 Task: Find connections with filter location Chhaprauli with filter topic #personaltraining with filter profile language French with filter current company Talentiser with filter school Jamia Millia Islamia University with filter industry Business Intelligence Platforms with filter service category Event Photography with filter keywords title Valet
Action: Mouse moved to (530, 53)
Screenshot: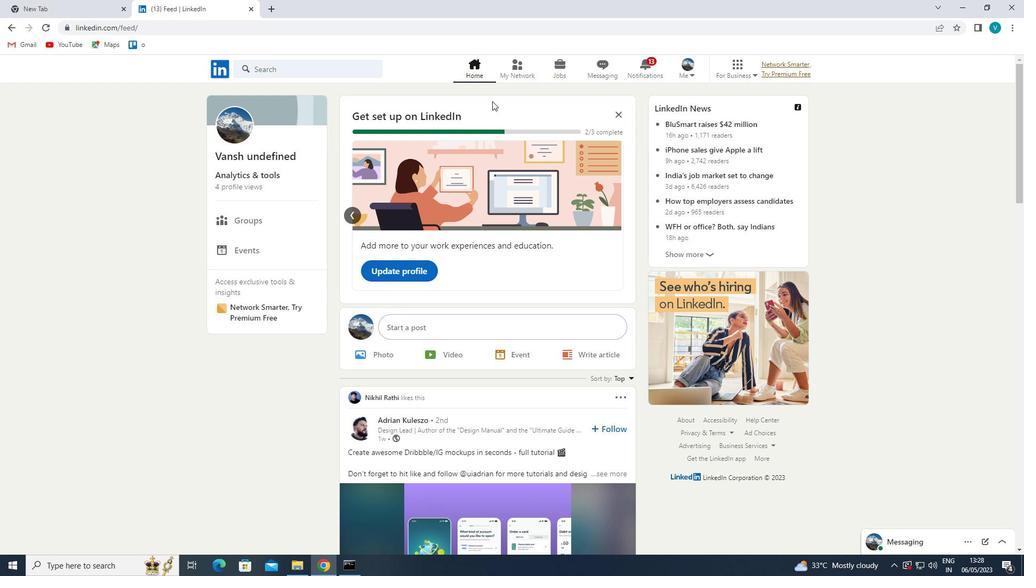 
Action: Mouse pressed left at (530, 53)
Screenshot: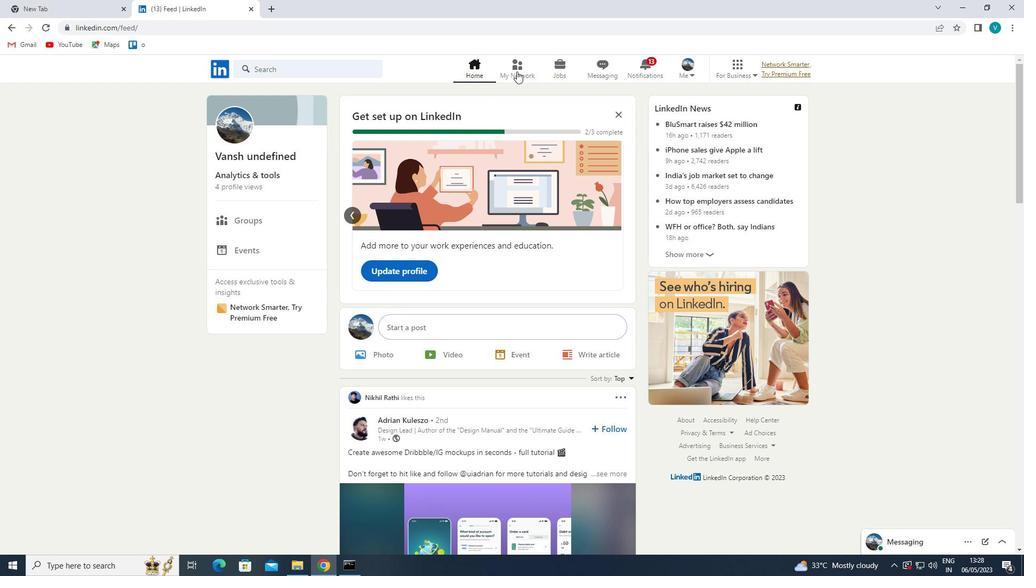 
Action: Mouse moved to (525, 75)
Screenshot: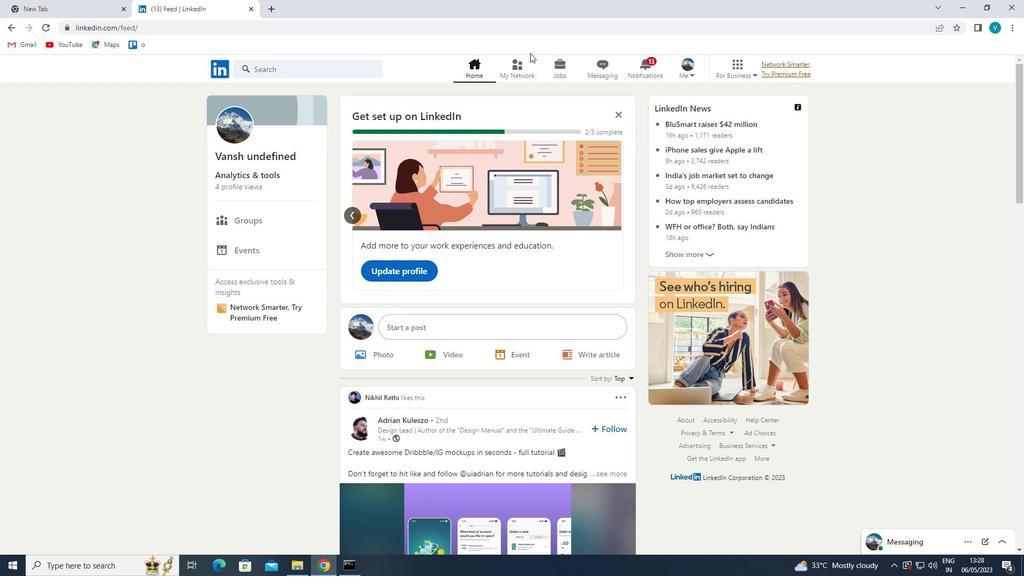 
Action: Mouse pressed left at (525, 75)
Screenshot: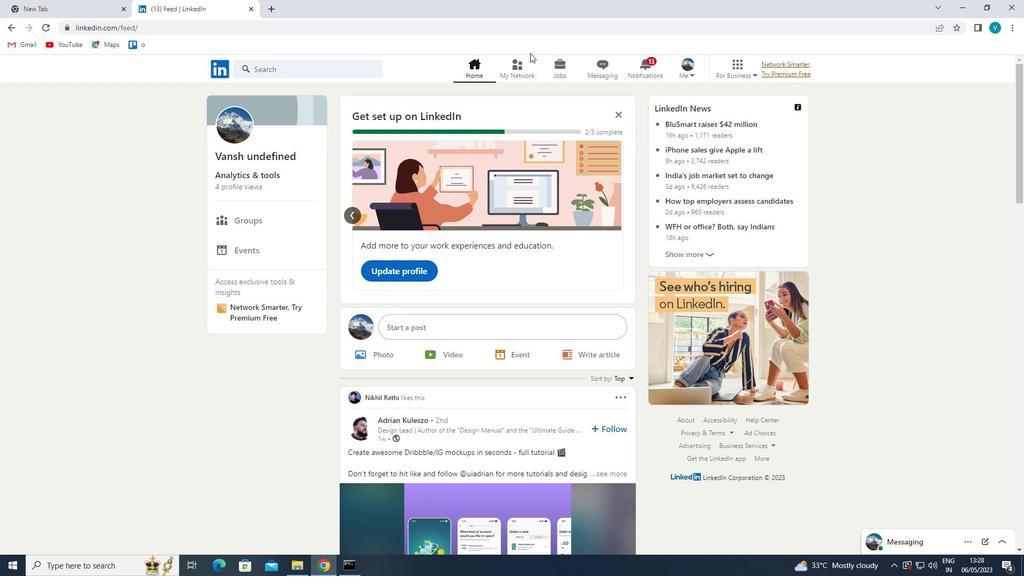 
Action: Mouse moved to (325, 124)
Screenshot: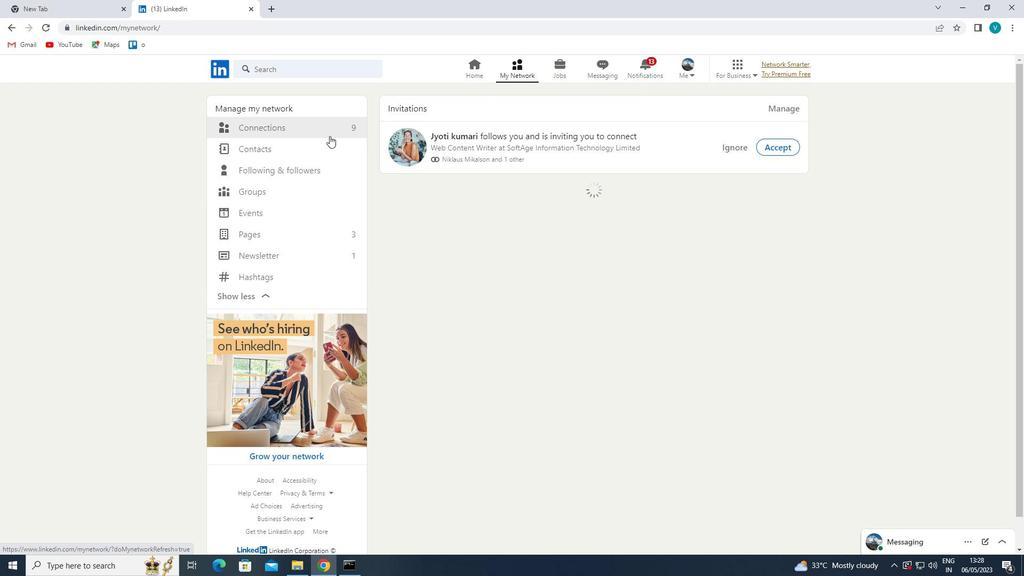 
Action: Mouse pressed left at (325, 124)
Screenshot: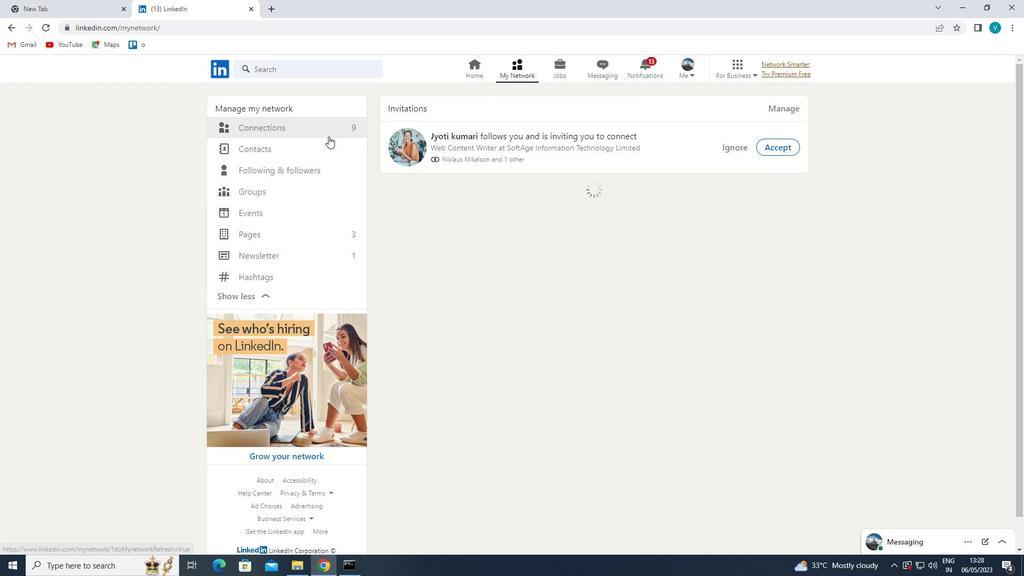 
Action: Mouse moved to (605, 126)
Screenshot: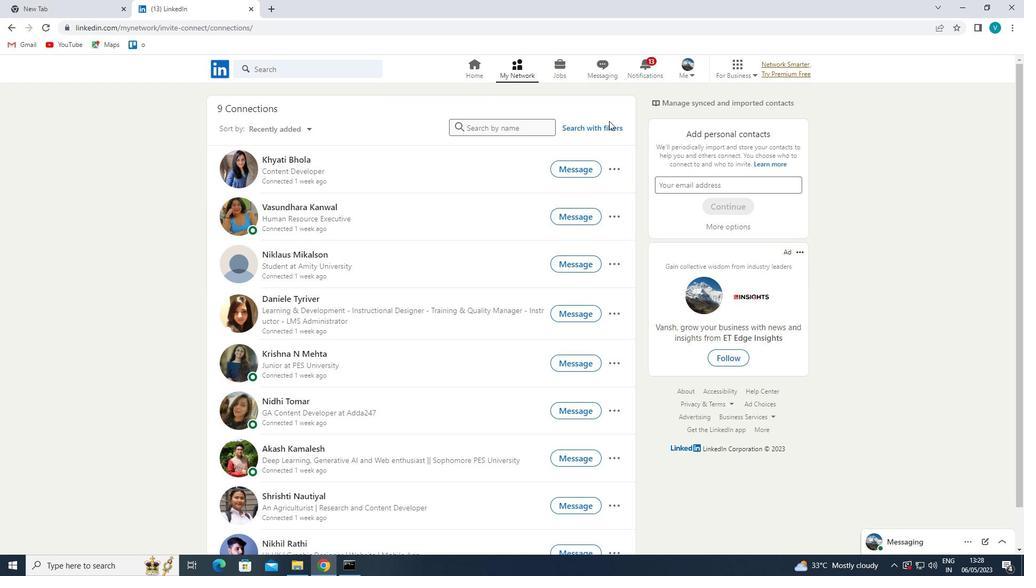 
Action: Mouse pressed left at (605, 126)
Screenshot: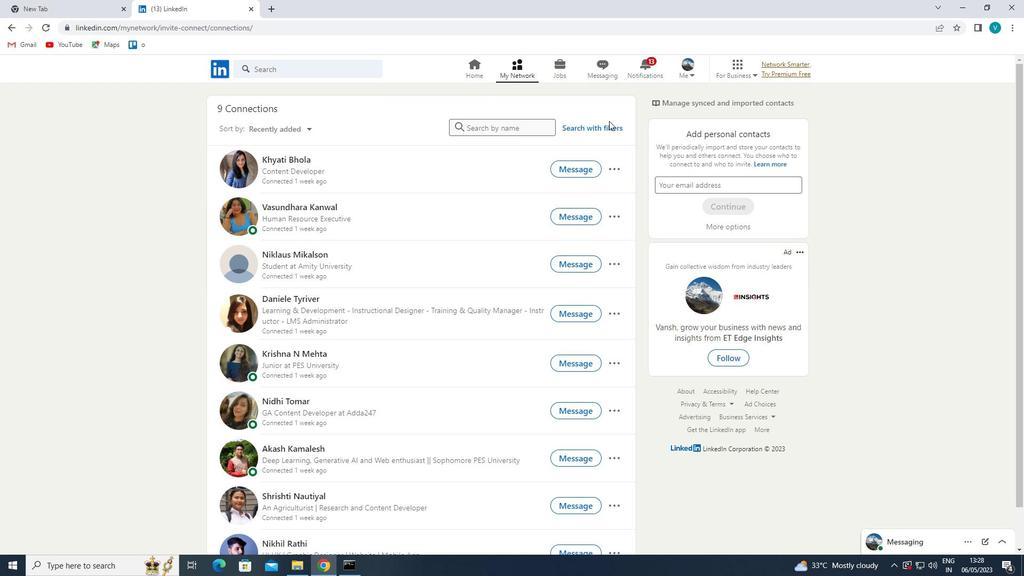 
Action: Mouse moved to (520, 100)
Screenshot: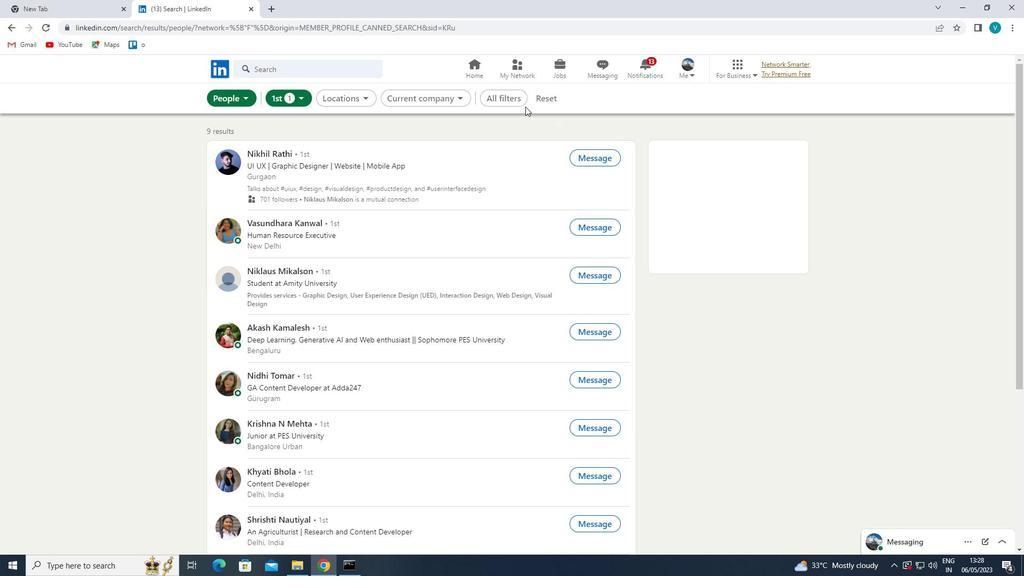 
Action: Mouse pressed left at (520, 100)
Screenshot: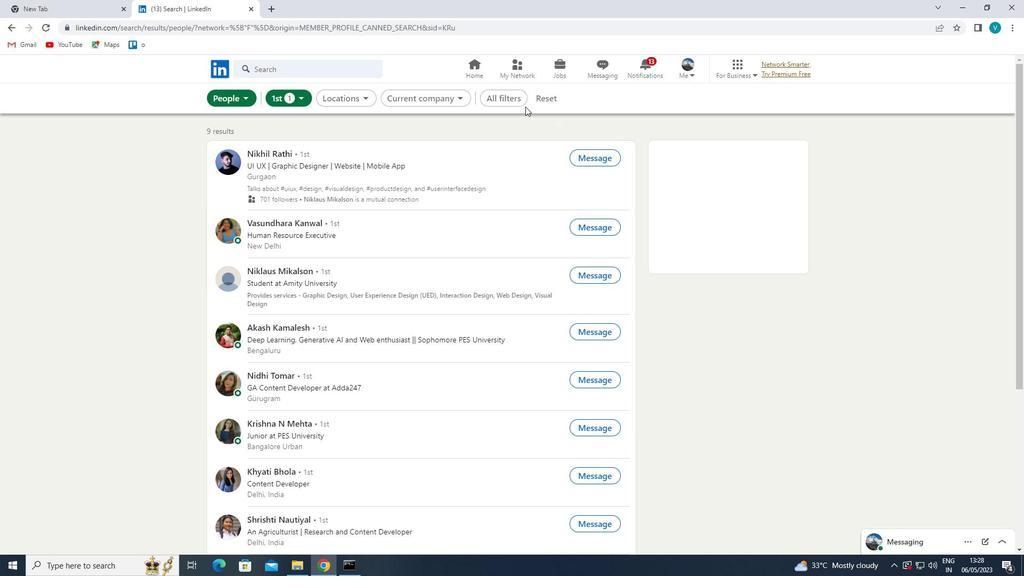 
Action: Mouse moved to (863, 248)
Screenshot: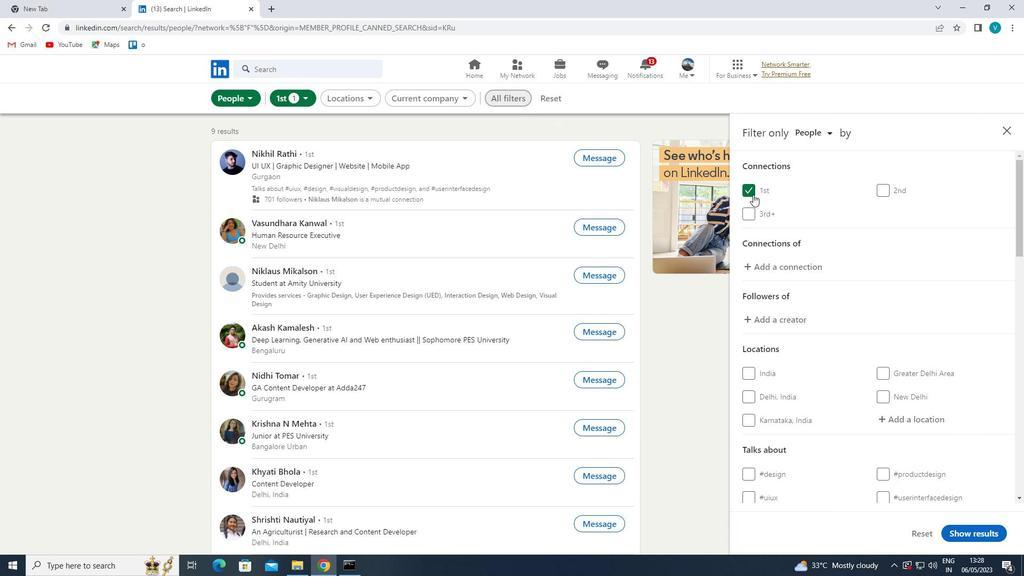 
Action: Mouse scrolled (863, 247) with delta (0, 0)
Screenshot: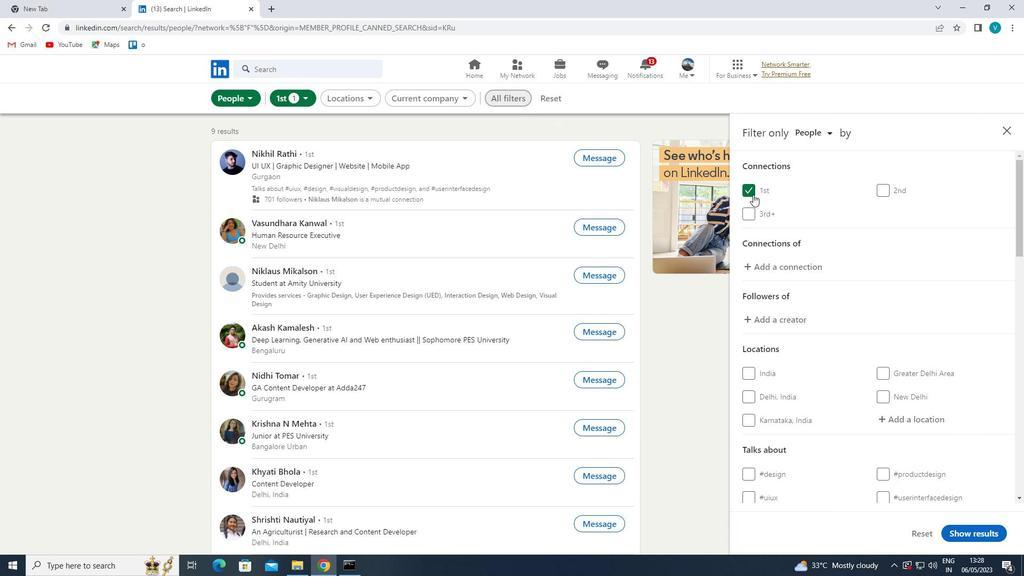 
Action: Mouse moved to (868, 251)
Screenshot: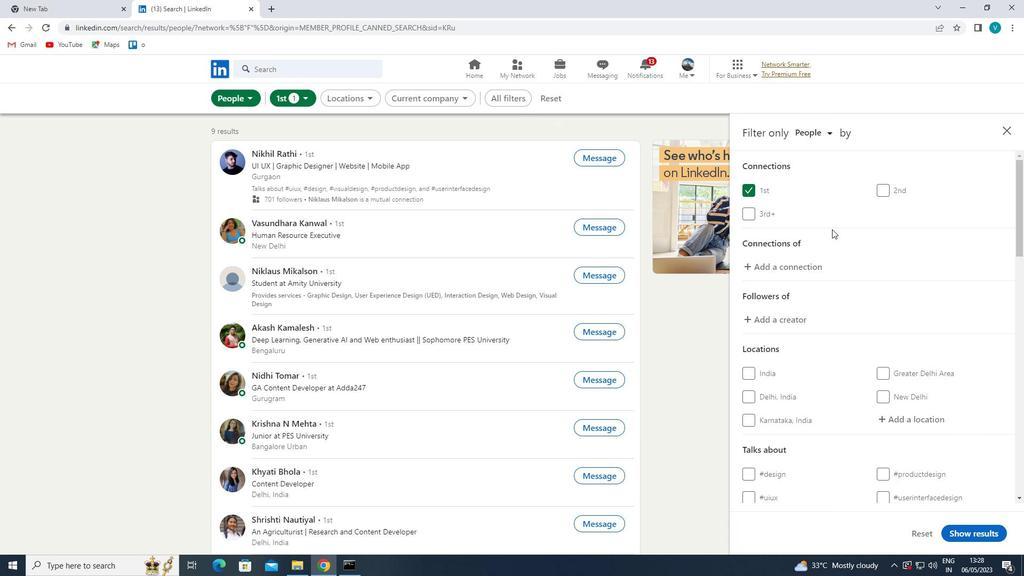 
Action: Mouse scrolled (868, 250) with delta (0, 0)
Screenshot: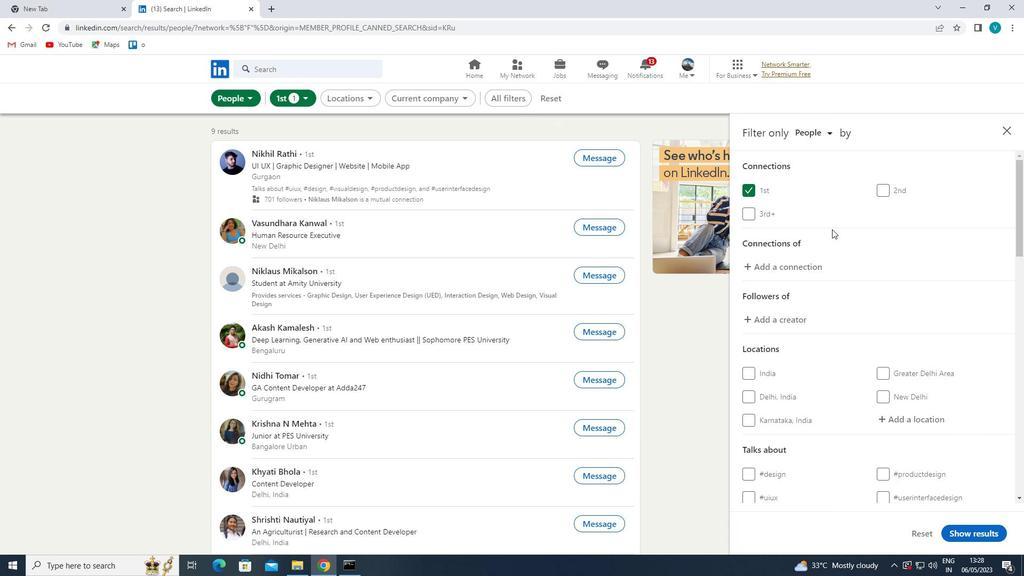
Action: Mouse moved to (901, 306)
Screenshot: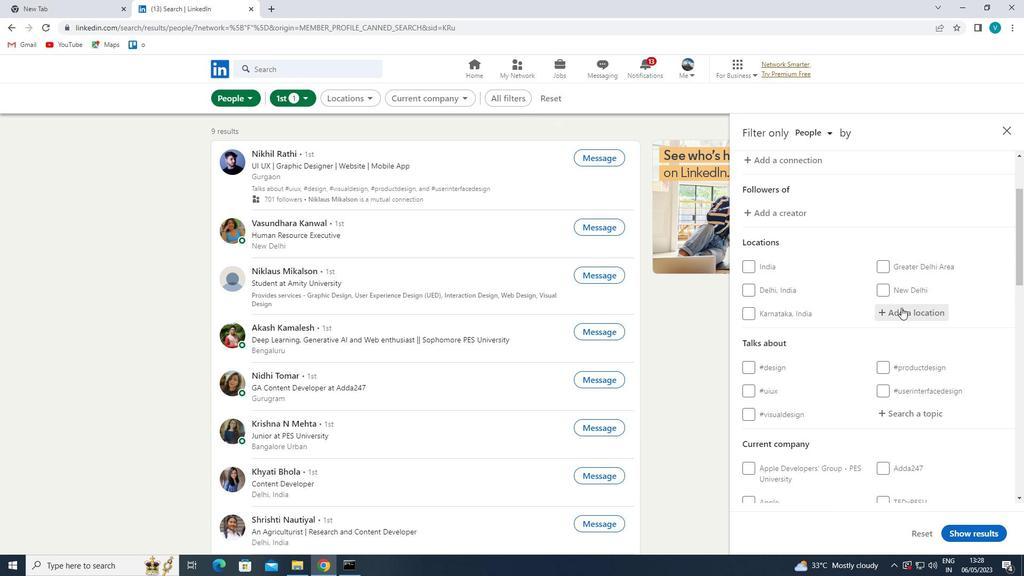 
Action: Mouse pressed left at (901, 306)
Screenshot: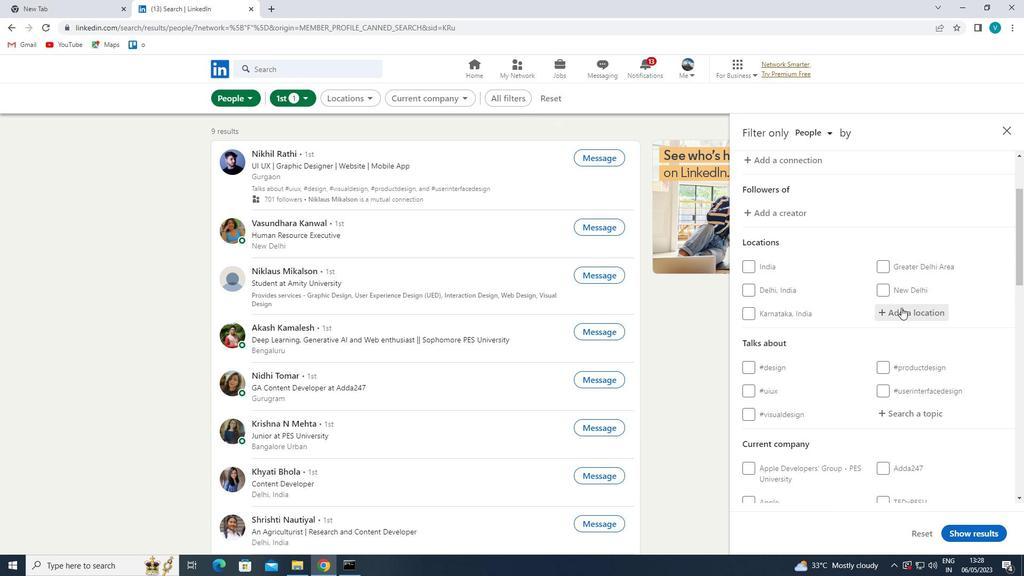 
Action: Mouse moved to (715, 184)
Screenshot: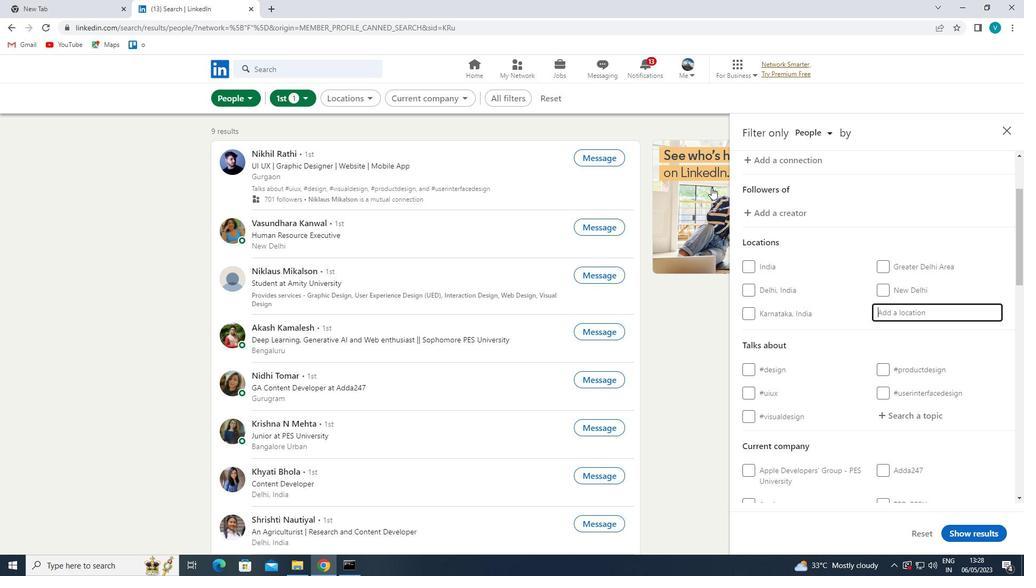 
Action: Key pressed <Key.shift>C
Screenshot: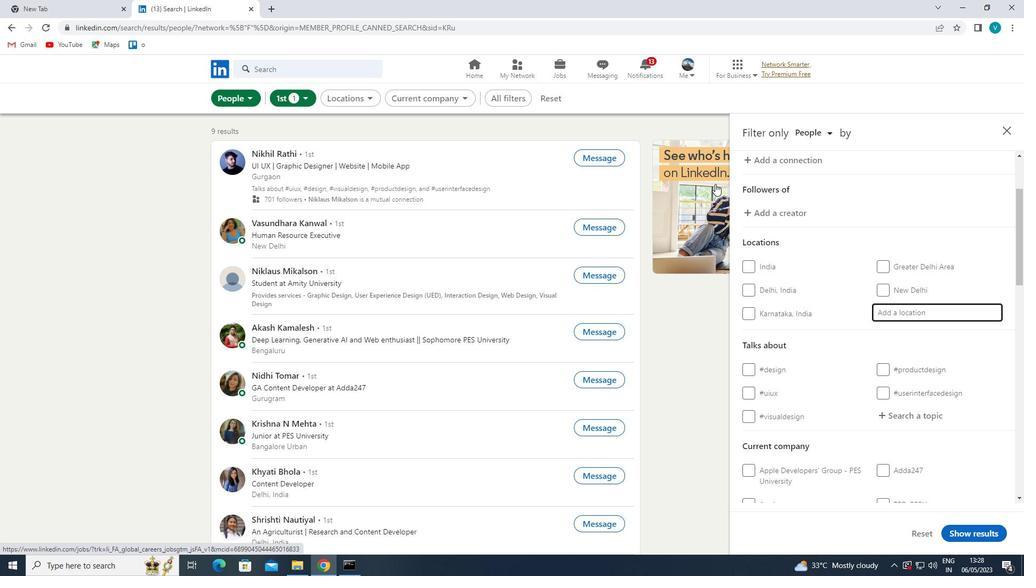 
Action: Mouse moved to (656, 150)
Screenshot: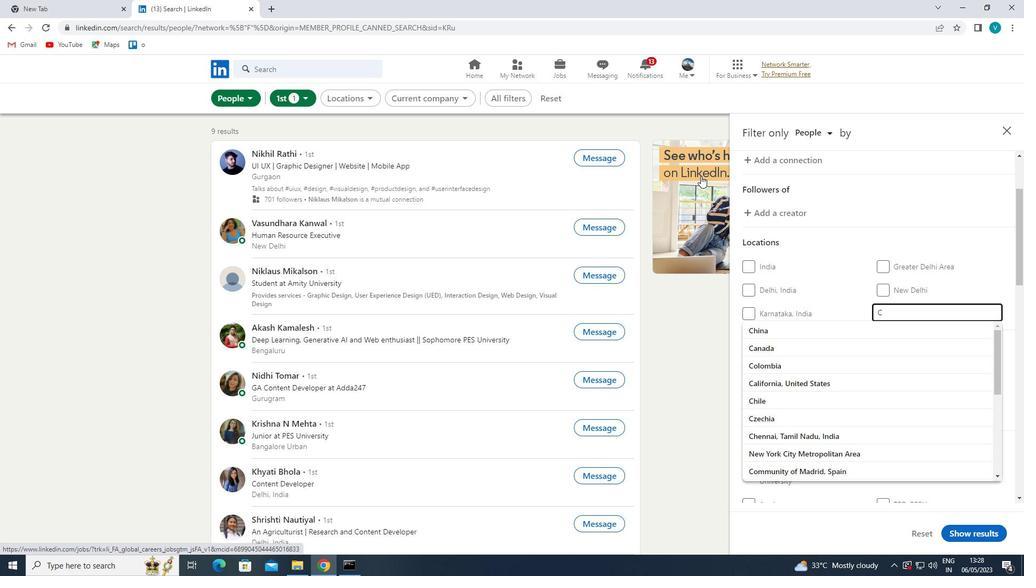 
Action: Key pressed H
Screenshot: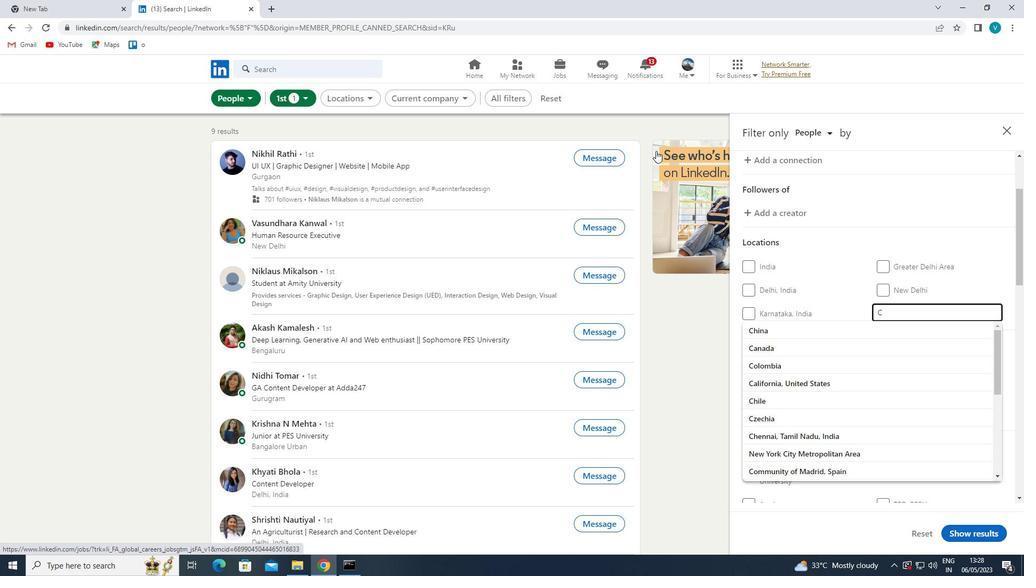 
Action: Mouse moved to (656, 150)
Screenshot: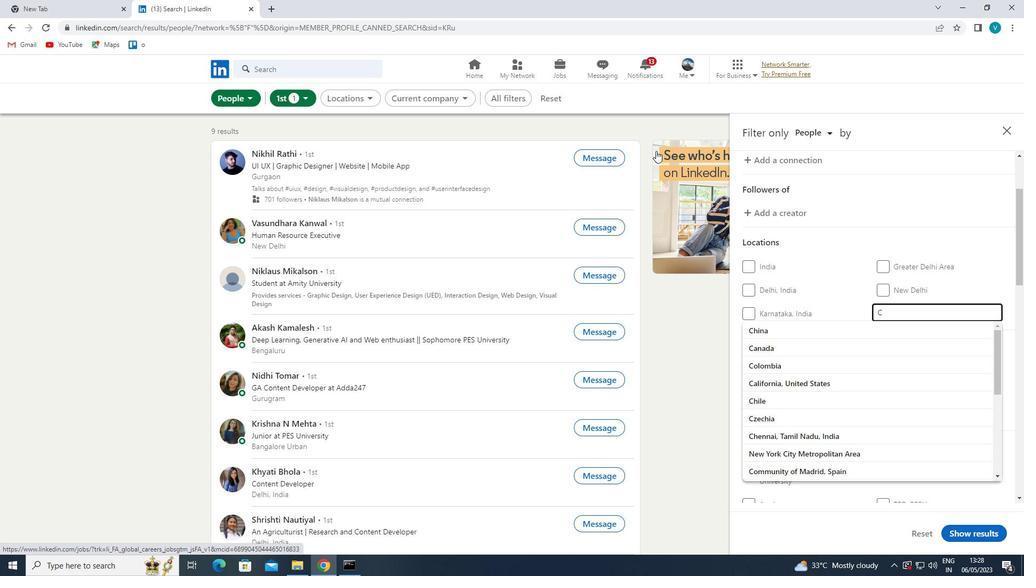 
Action: Key pressed HAPRA
Screenshot: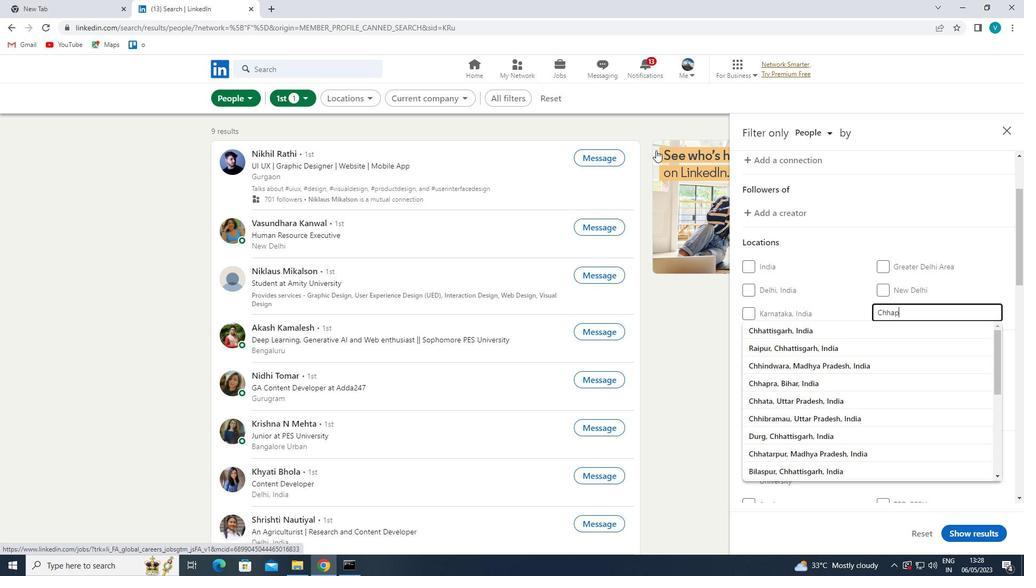 
Action: Mouse moved to (655, 149)
Screenshot: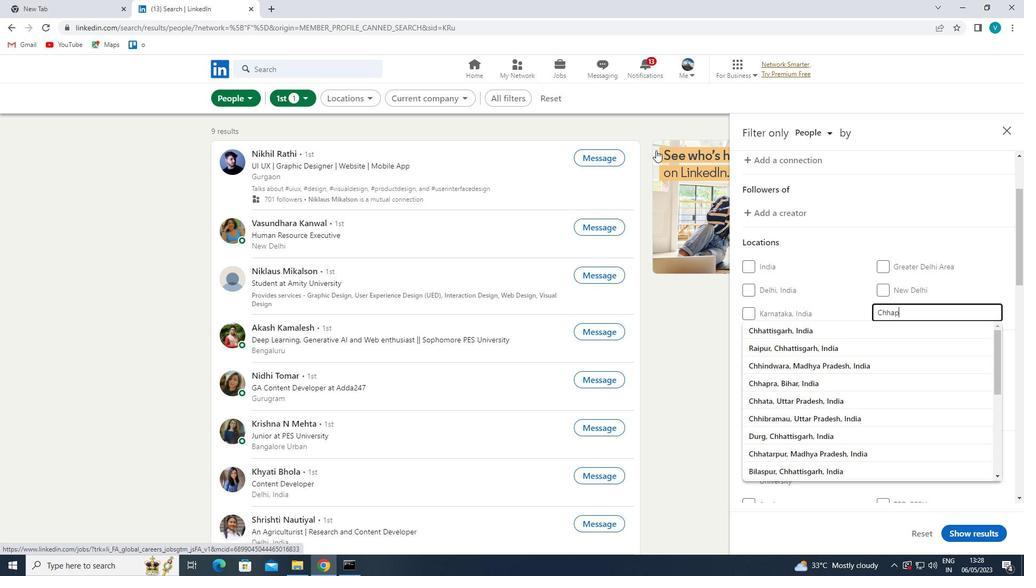 
Action: Key pressed ULI
Screenshot: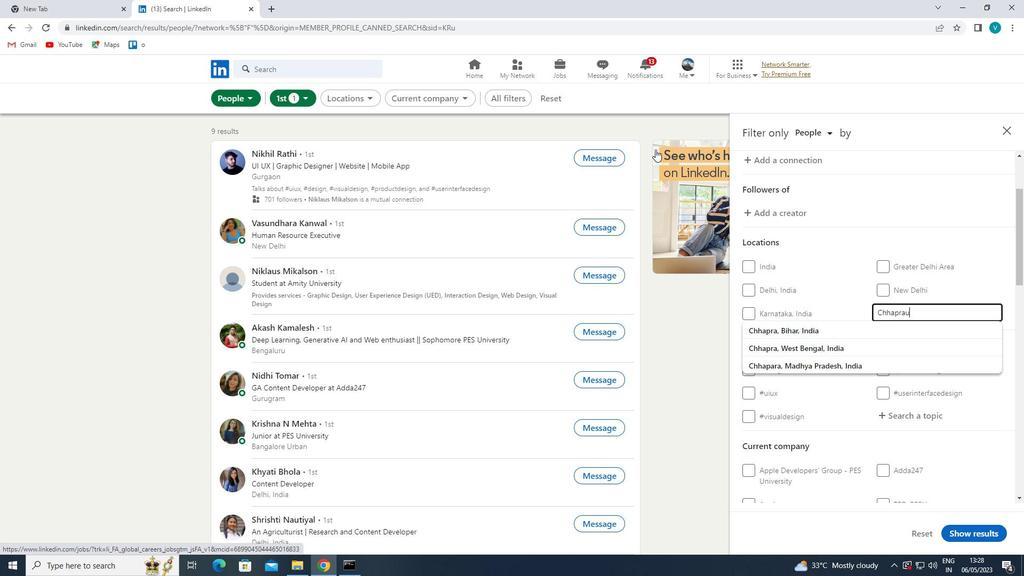 
Action: Mouse moved to (852, 298)
Screenshot: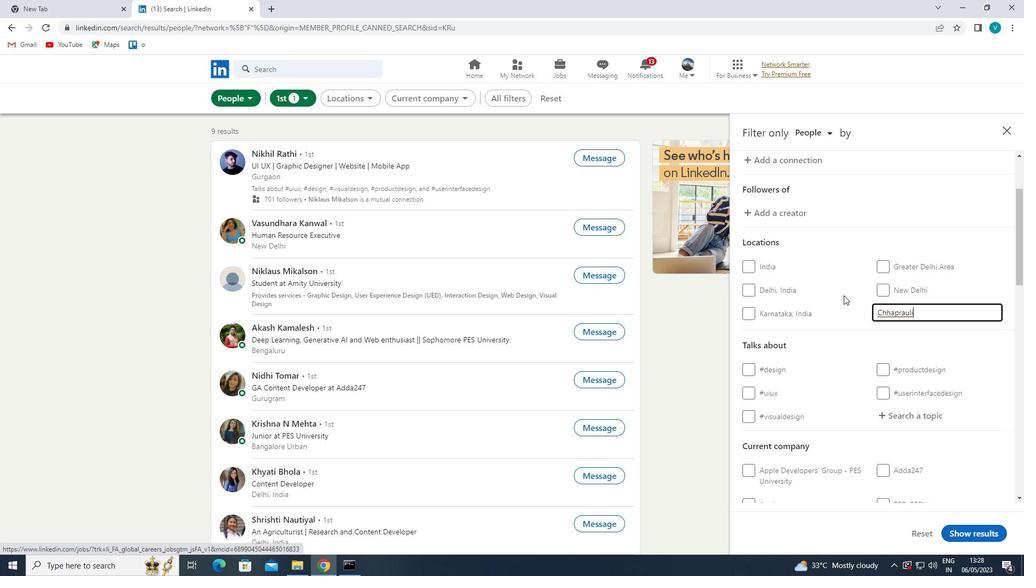 
Action: Mouse pressed left at (852, 298)
Screenshot: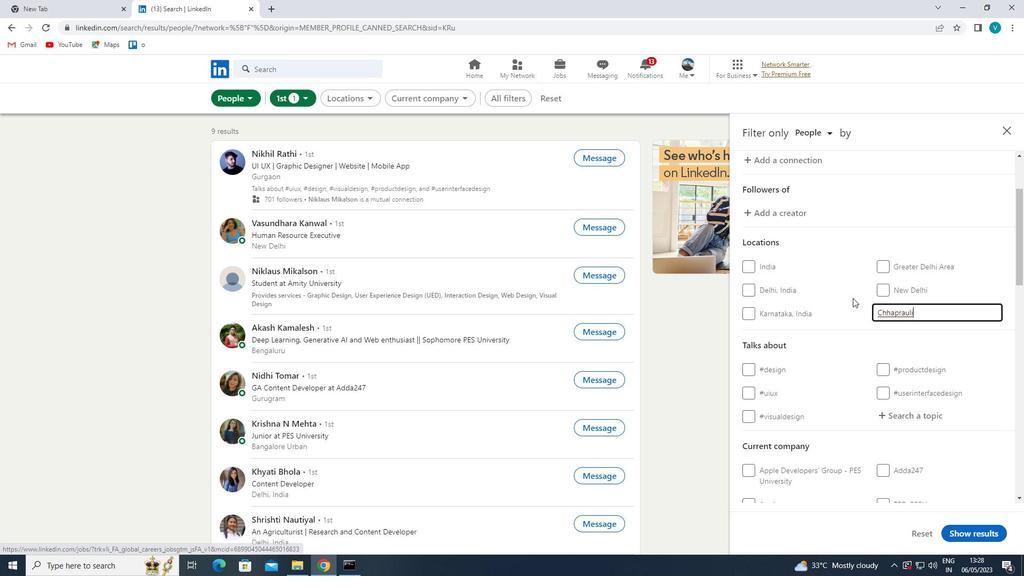 
Action: Mouse moved to (870, 323)
Screenshot: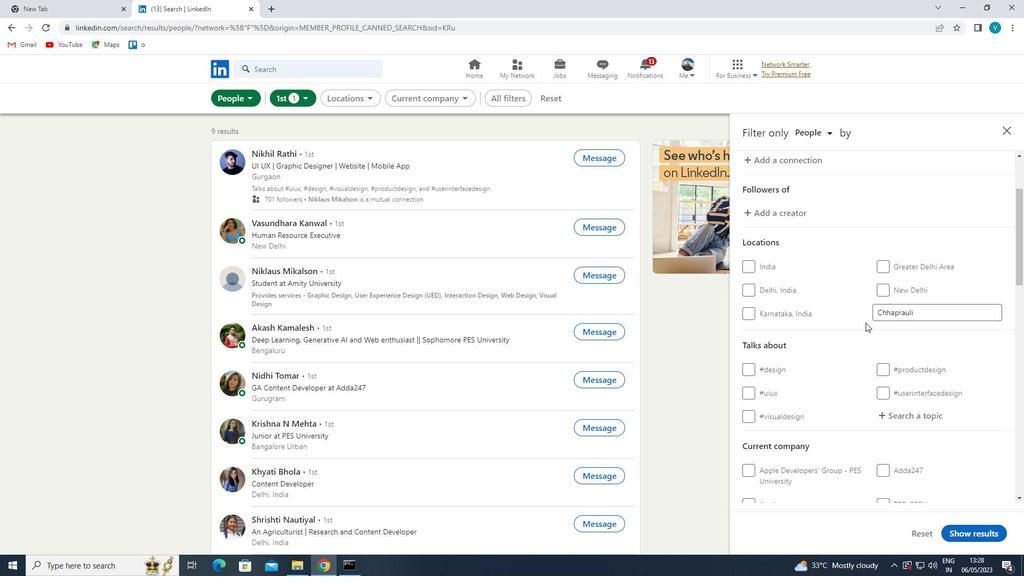 
Action: Mouse scrolled (870, 322) with delta (0, 0)
Screenshot: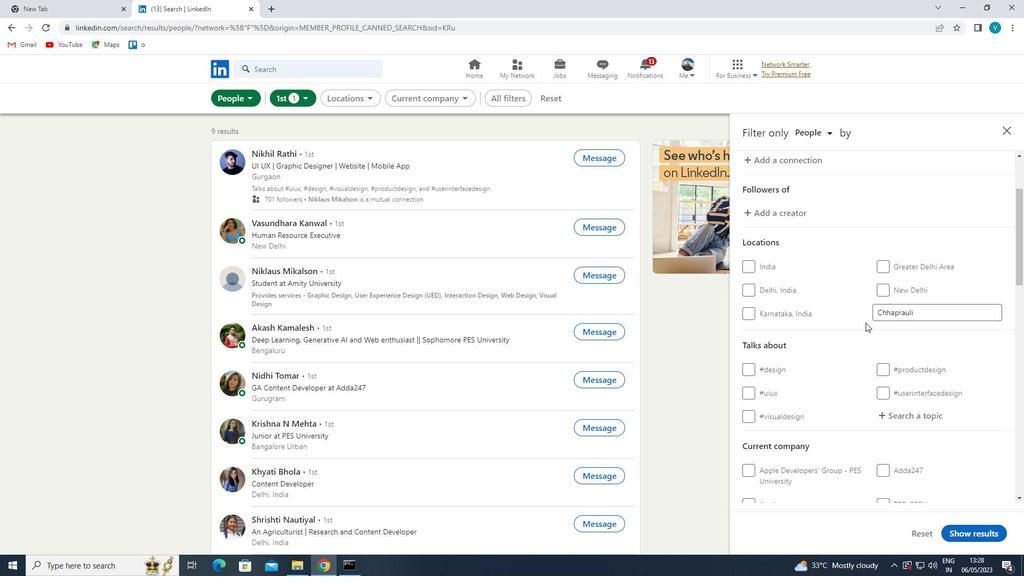 
Action: Mouse moved to (872, 323)
Screenshot: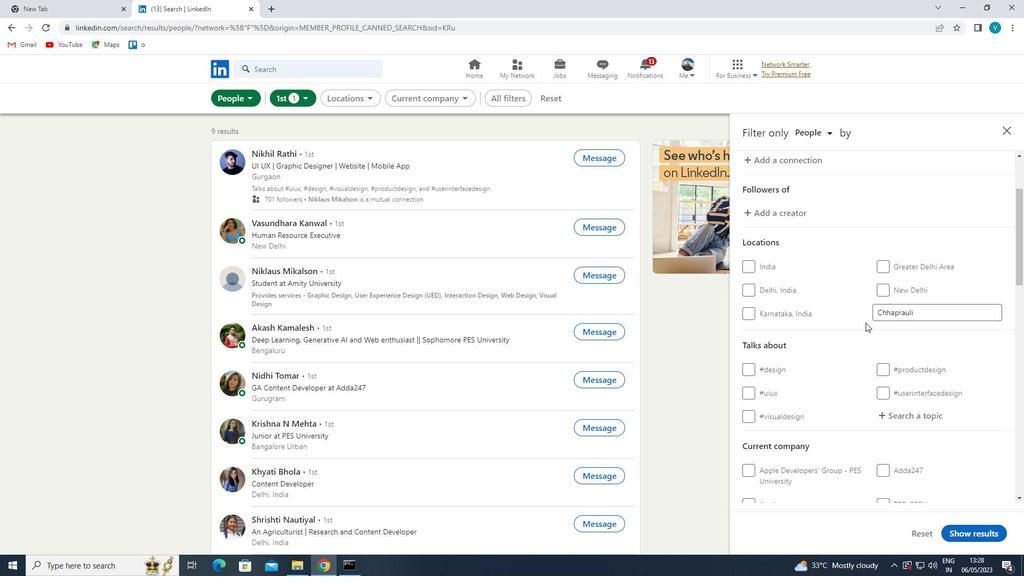 
Action: Mouse scrolled (872, 323) with delta (0, 0)
Screenshot: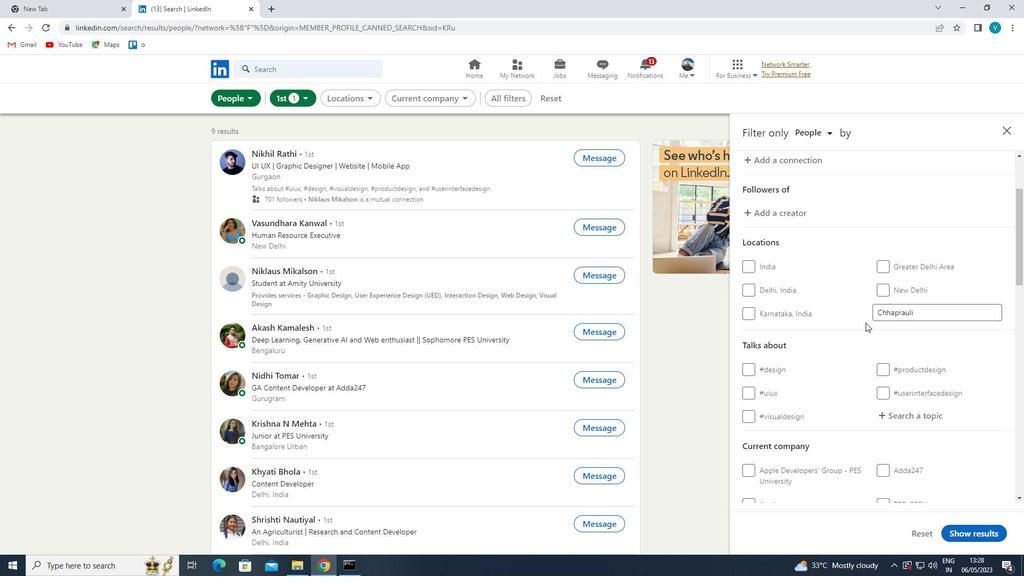 
Action: Mouse moved to (926, 315)
Screenshot: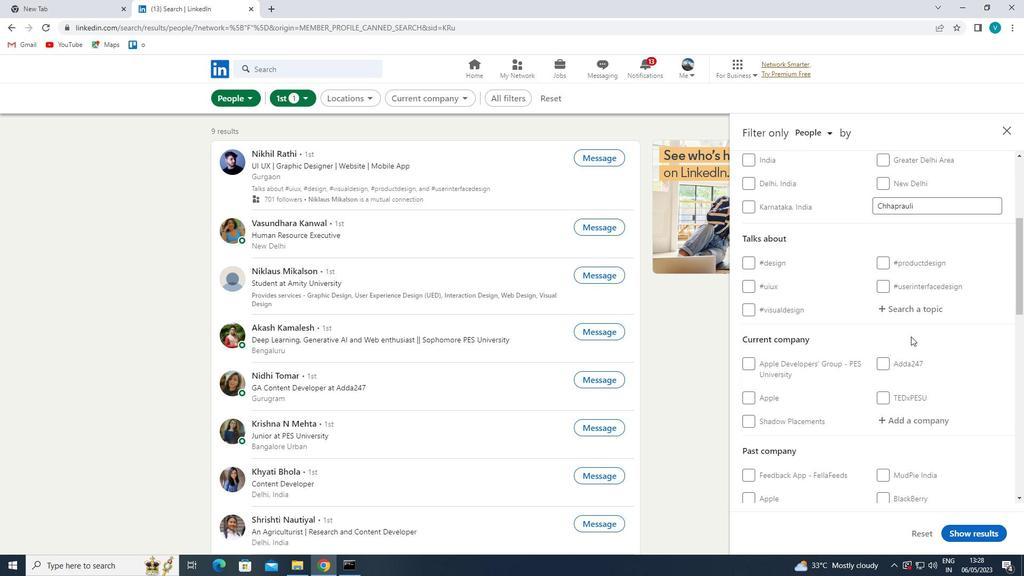 
Action: Mouse pressed left at (926, 315)
Screenshot: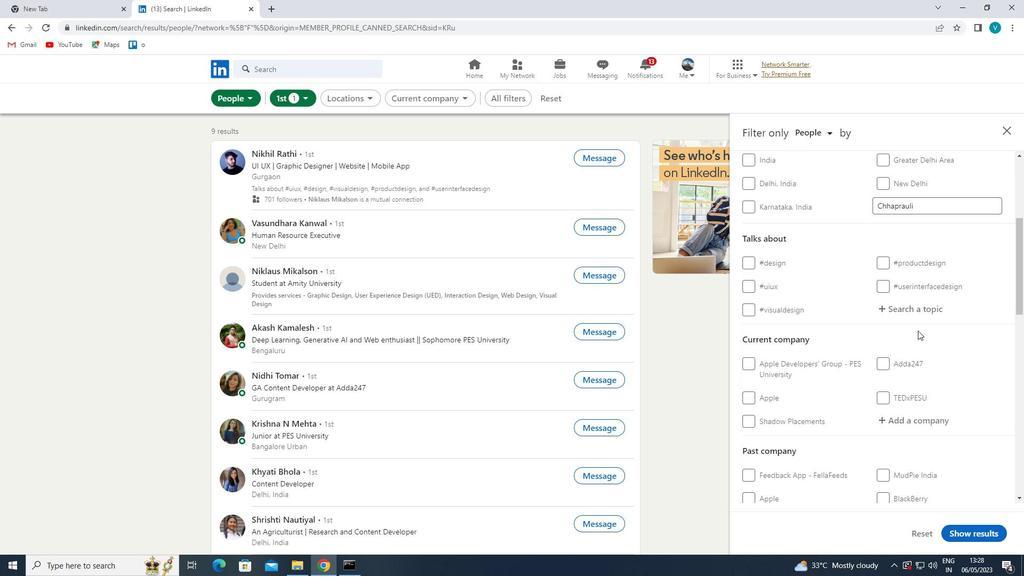 
Action: Mouse moved to (764, 262)
Screenshot: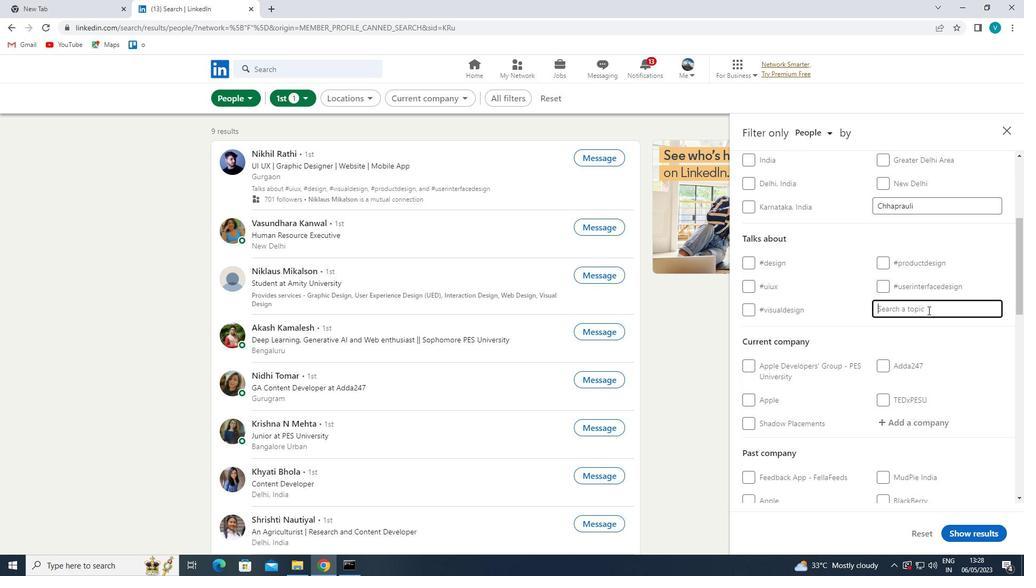 
Action: Key pressed PERSONAL
Screenshot: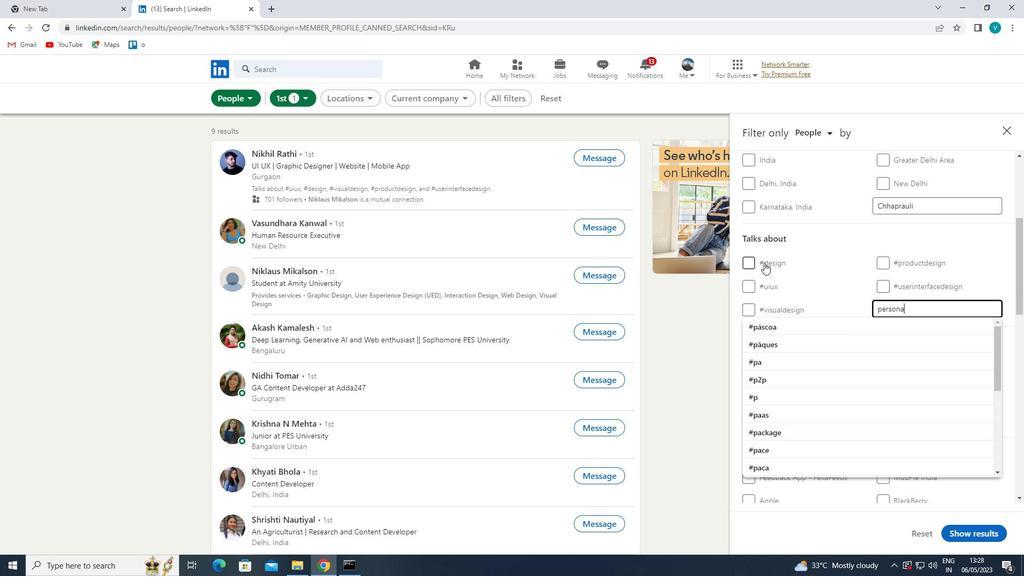 
Action: Mouse moved to (768, 260)
Screenshot: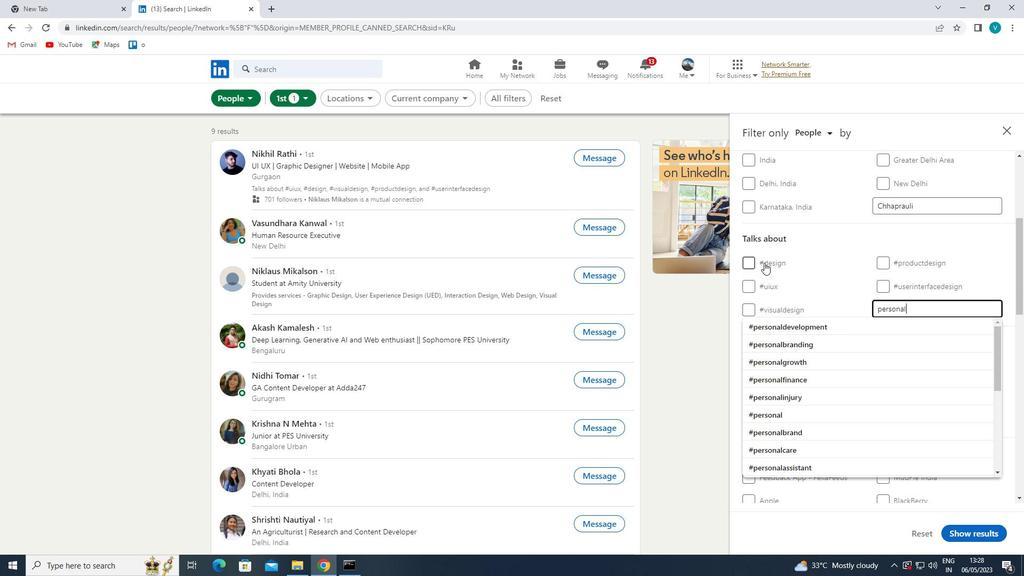 
Action: Key pressed TRA
Screenshot: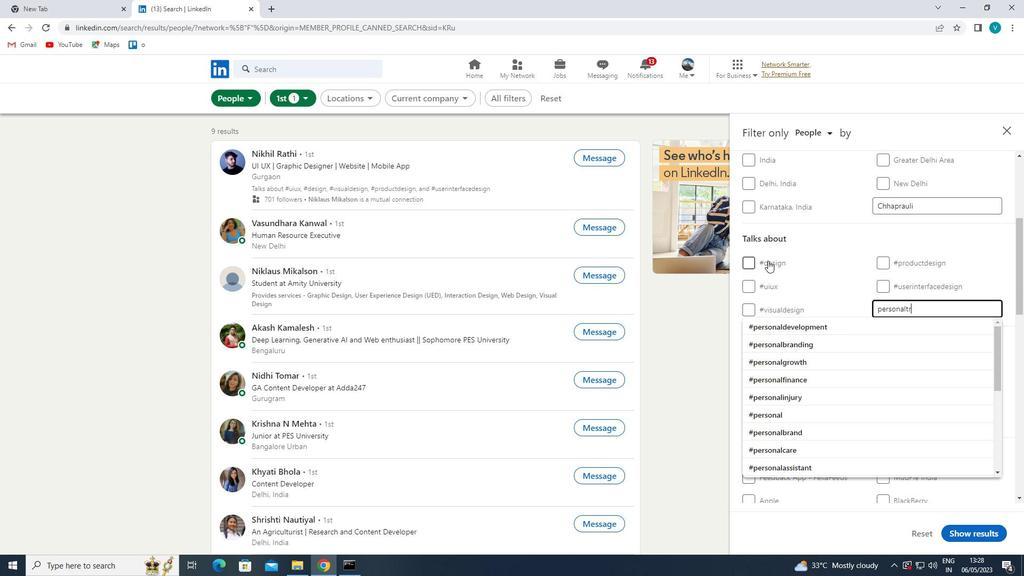 
Action: Mouse moved to (816, 343)
Screenshot: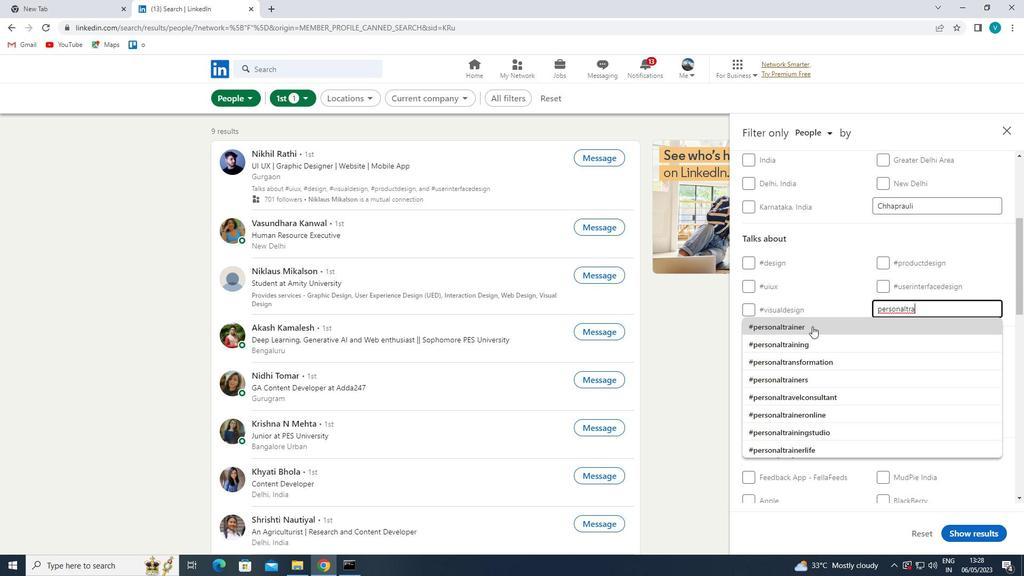 
Action: Mouse pressed left at (816, 343)
Screenshot: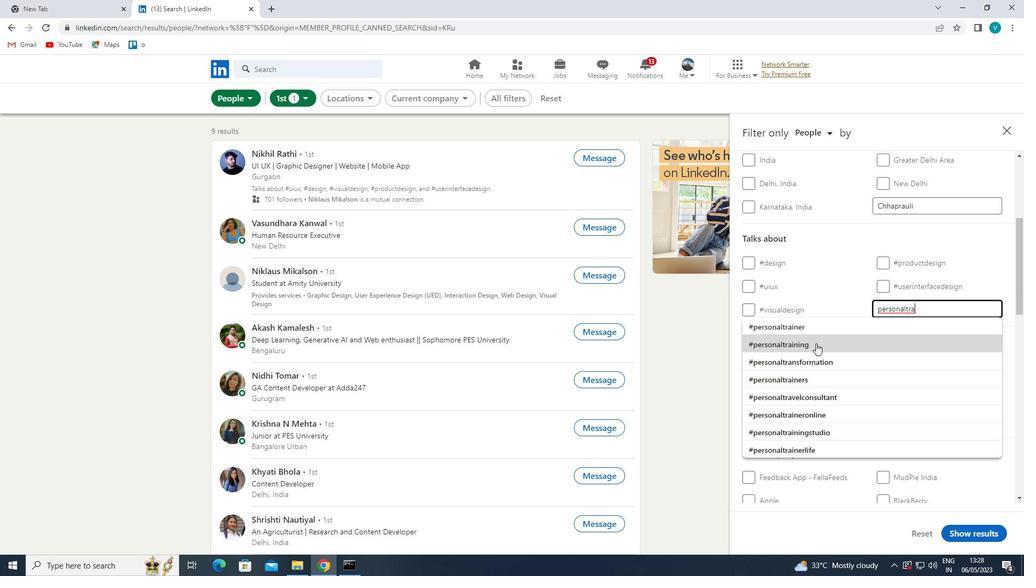
Action: Mouse moved to (876, 352)
Screenshot: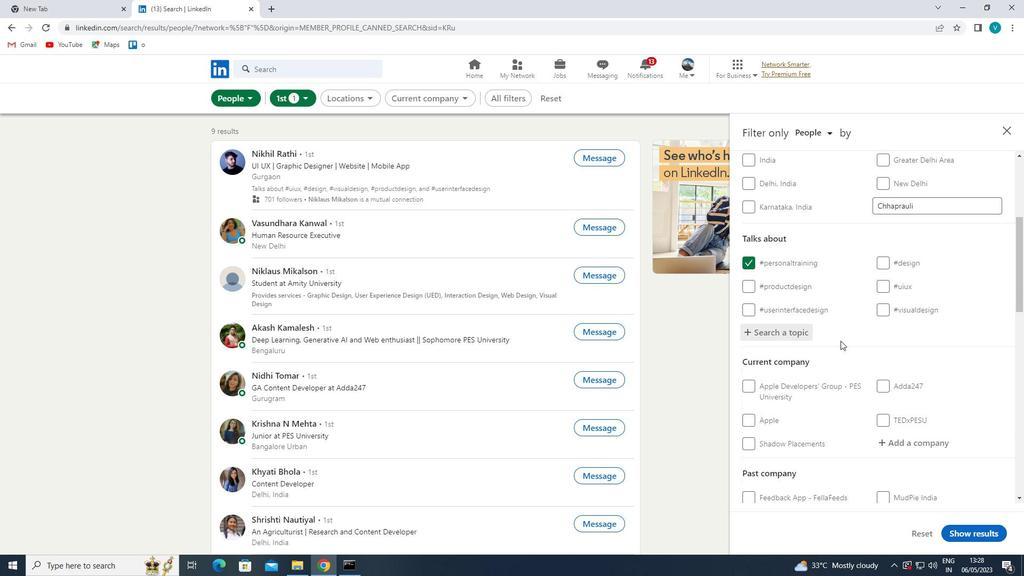 
Action: Mouse scrolled (876, 351) with delta (0, 0)
Screenshot: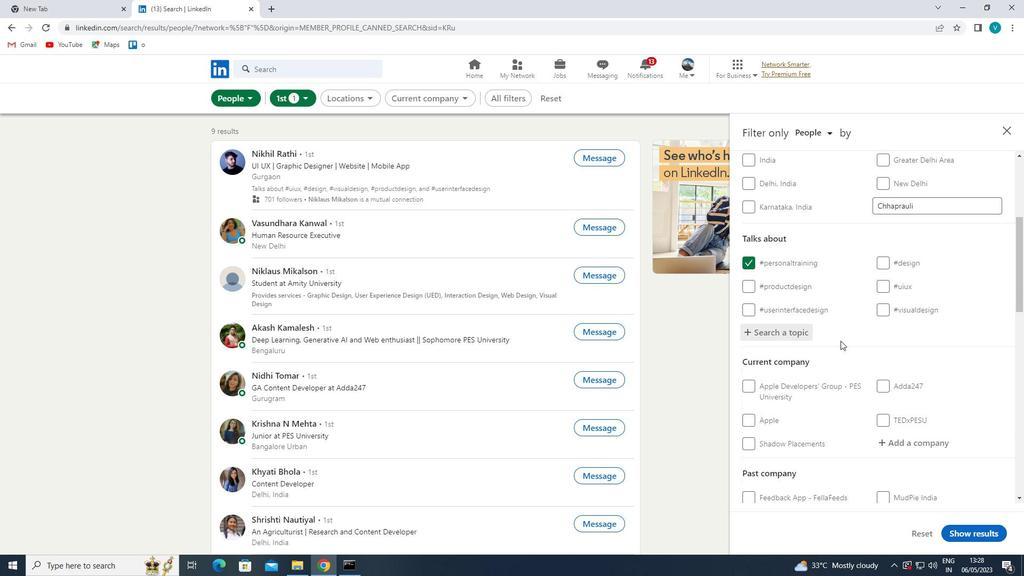 
Action: Mouse moved to (901, 360)
Screenshot: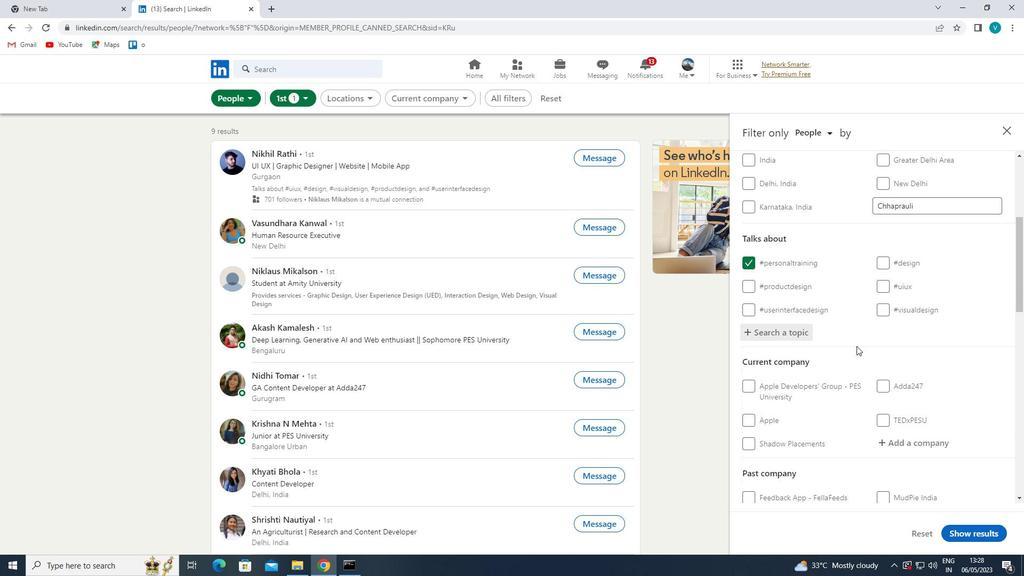
Action: Mouse scrolled (901, 359) with delta (0, 0)
Screenshot: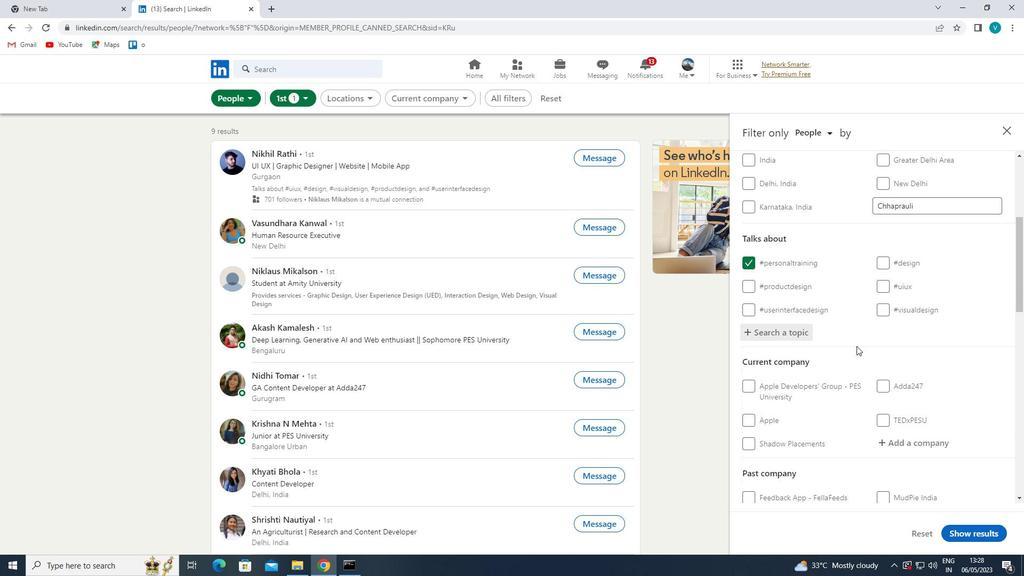 
Action: Mouse moved to (903, 360)
Screenshot: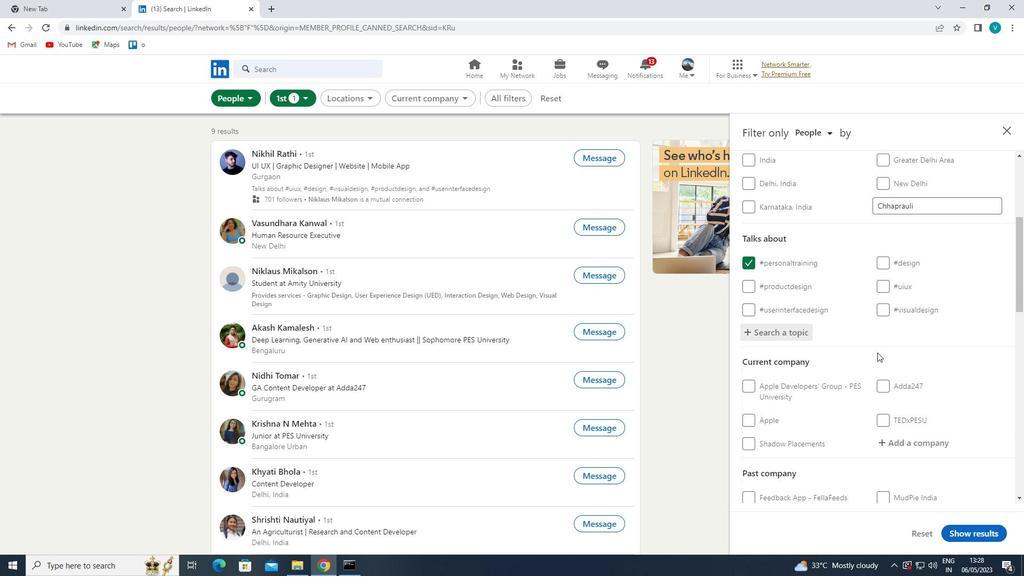 
Action: Mouse scrolled (903, 360) with delta (0, 0)
Screenshot: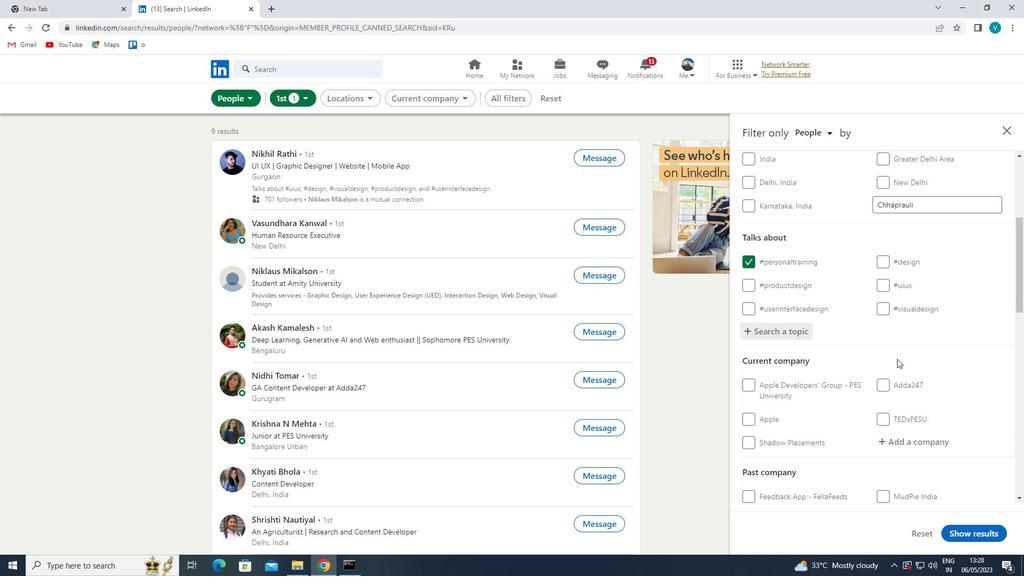 
Action: Mouse moved to (912, 280)
Screenshot: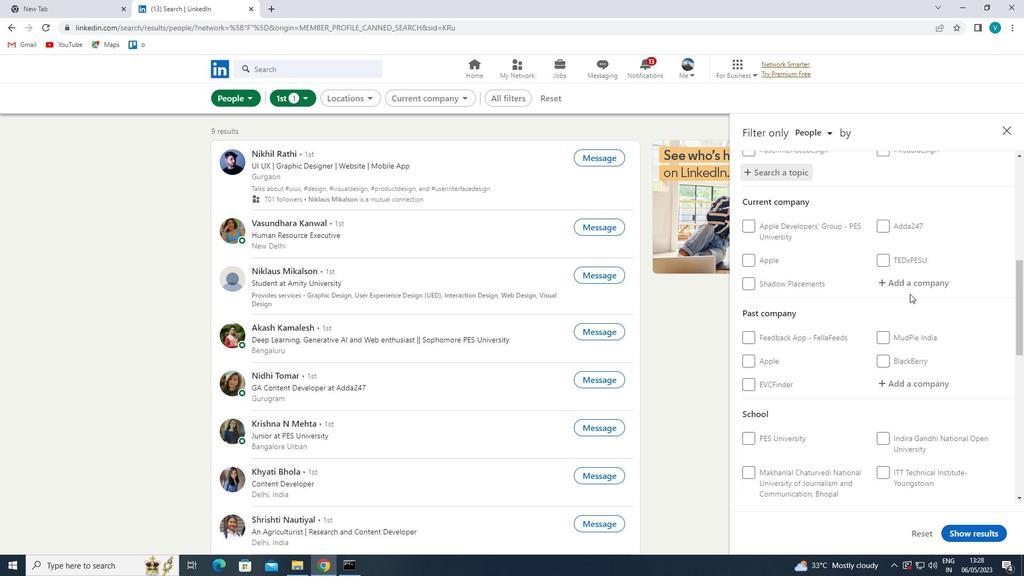 
Action: Mouse pressed left at (912, 280)
Screenshot: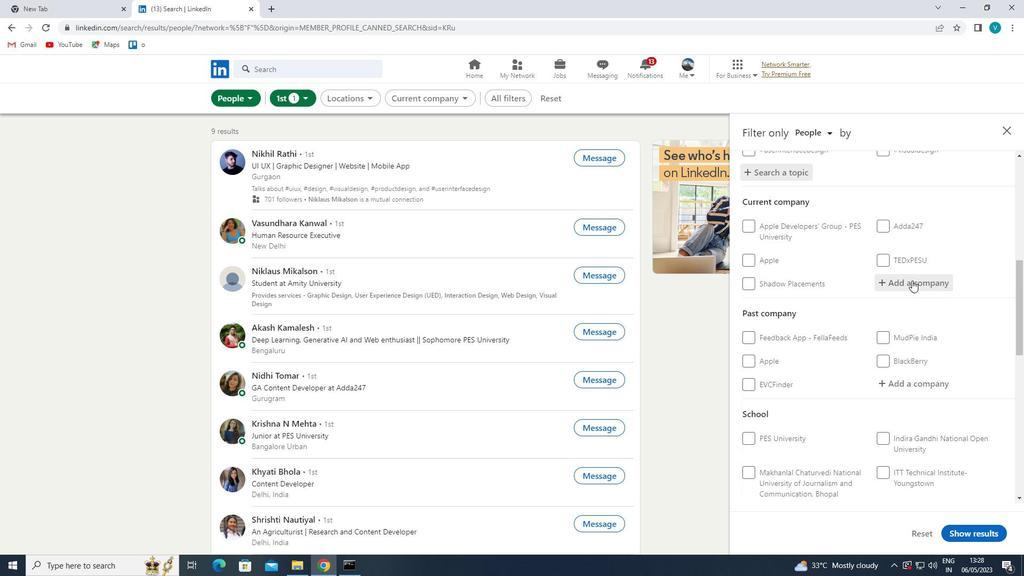 
Action: Mouse moved to (874, 256)
Screenshot: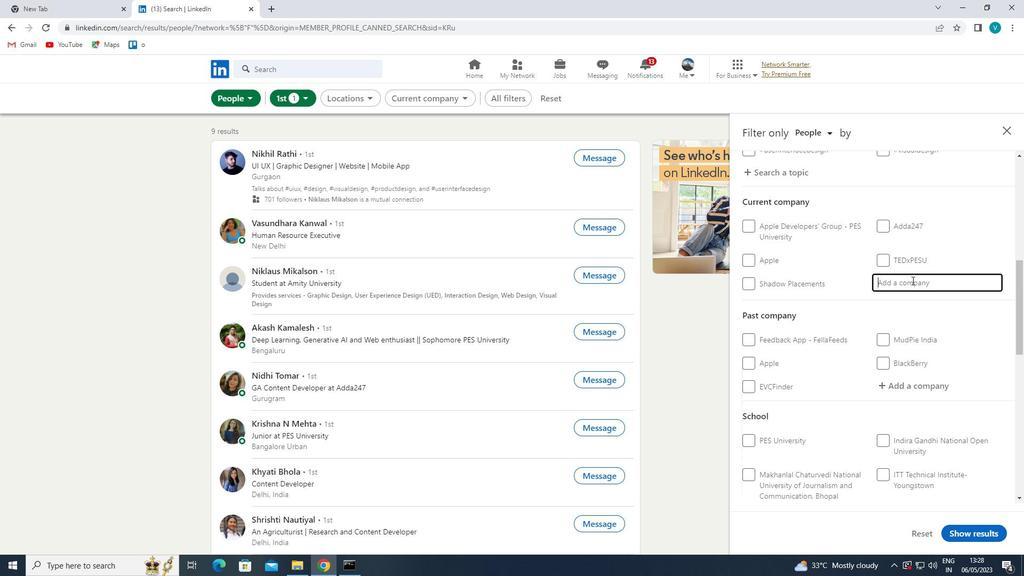 
Action: Key pressed <Key.shift>
Screenshot: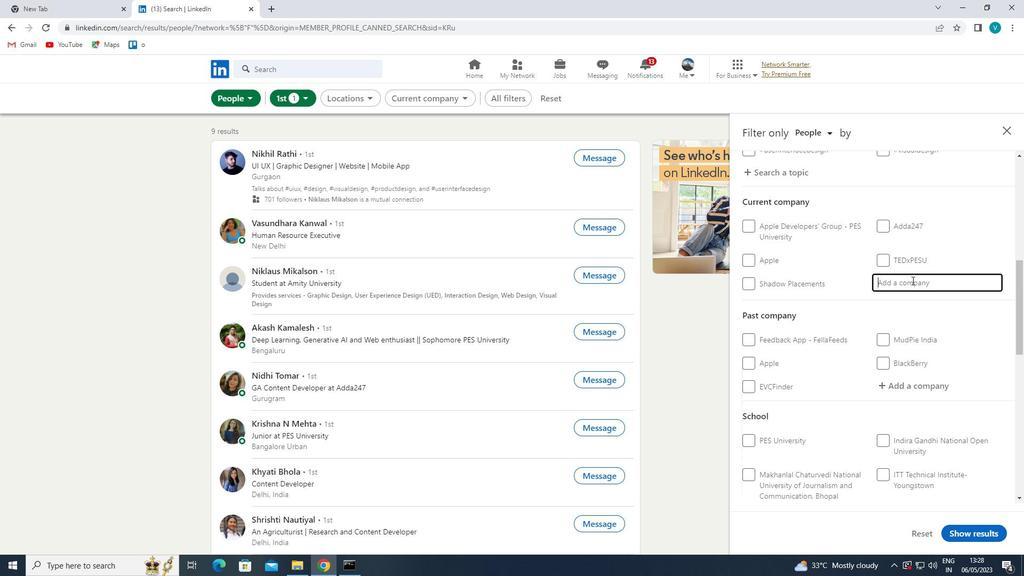 
Action: Mouse moved to (759, 187)
Screenshot: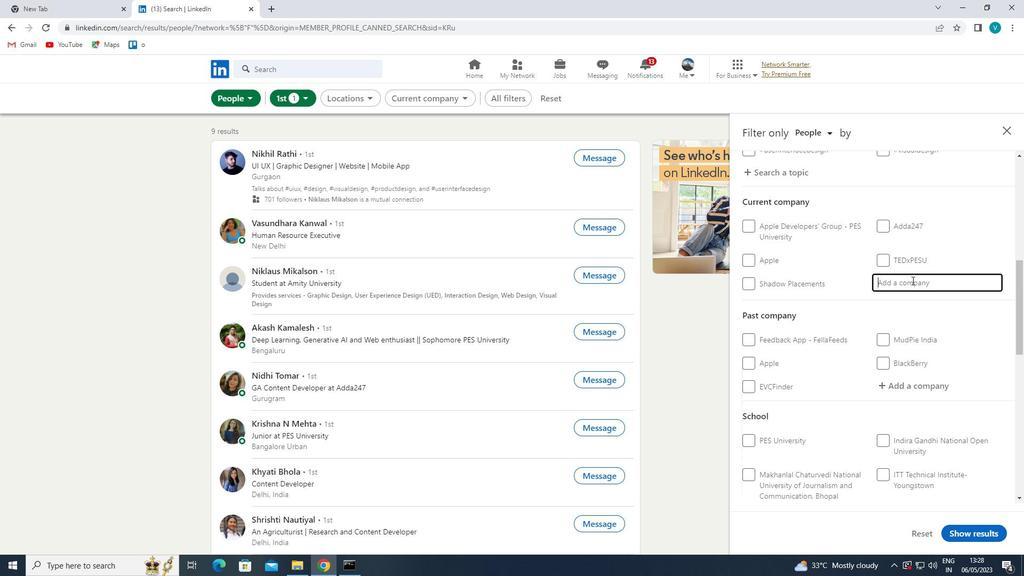 
Action: Key pressed TALENTISER
Screenshot: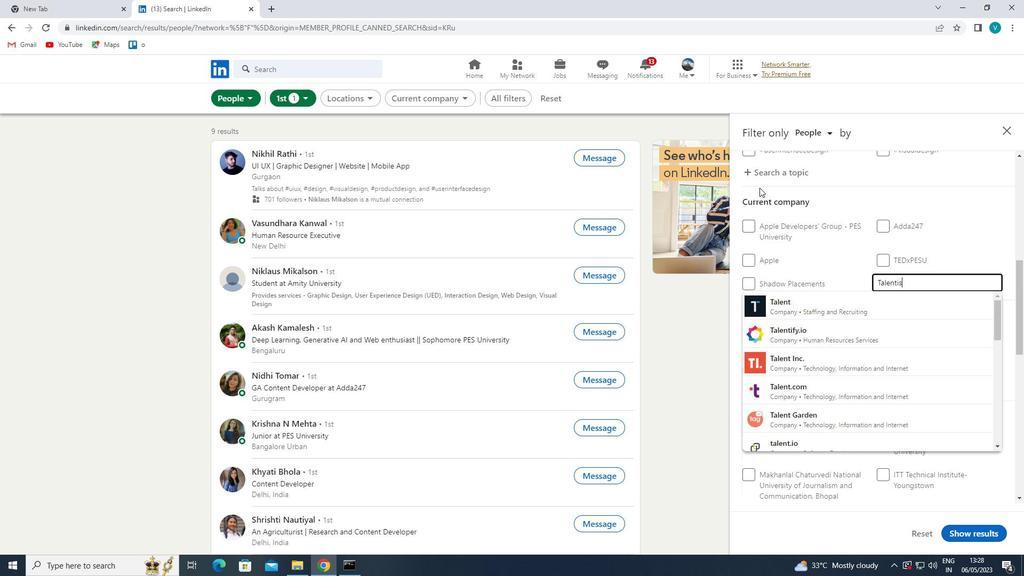 
Action: Mouse moved to (866, 303)
Screenshot: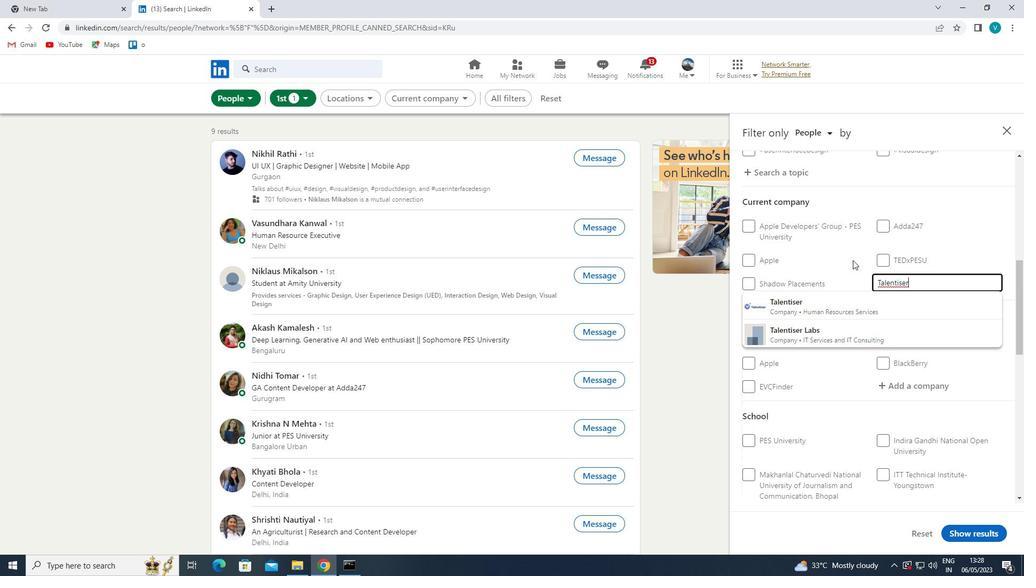 
Action: Mouse pressed left at (866, 303)
Screenshot: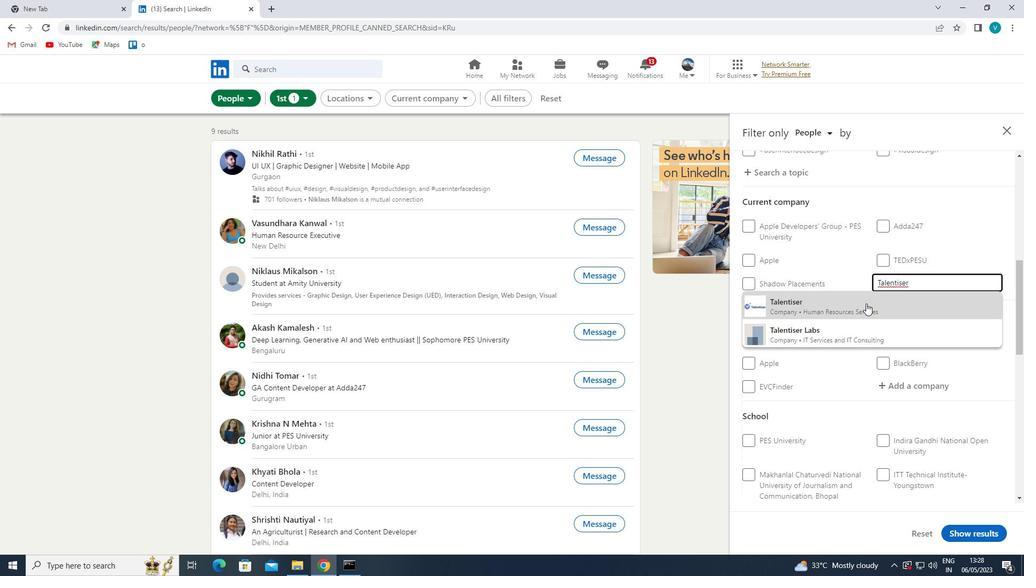 
Action: Mouse moved to (872, 309)
Screenshot: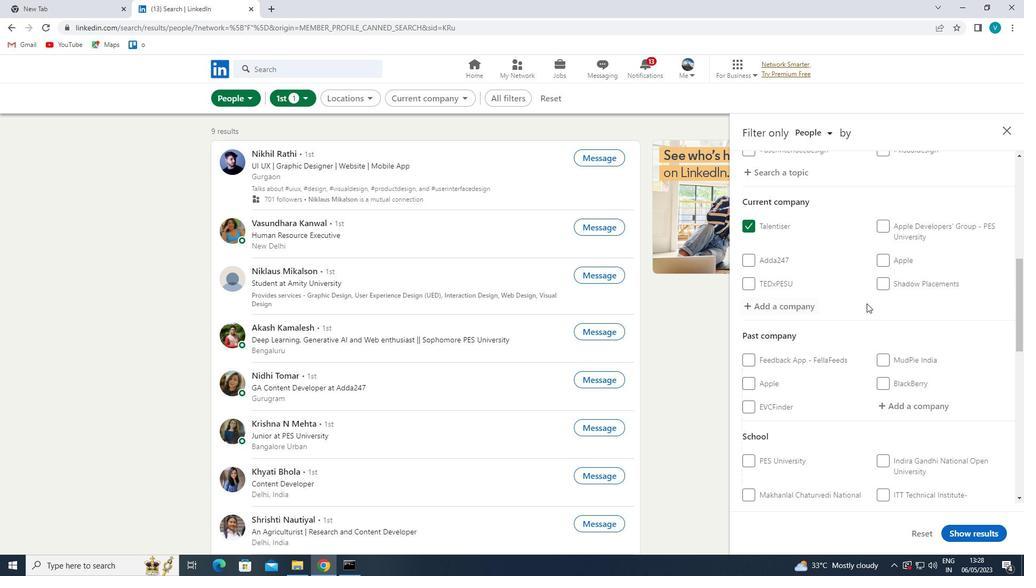 
Action: Mouse scrolled (872, 309) with delta (0, 0)
Screenshot: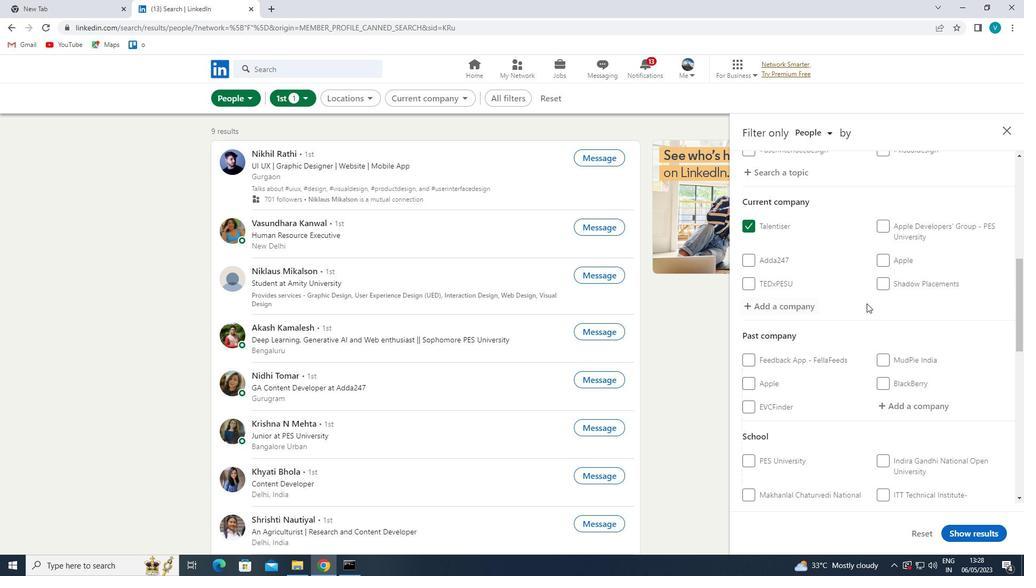 
Action: Mouse moved to (874, 312)
Screenshot: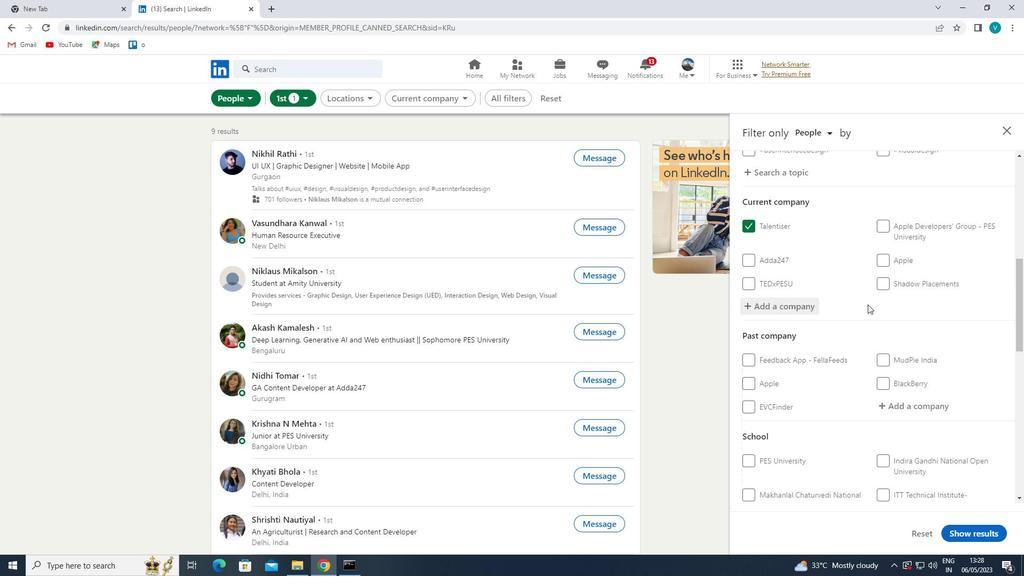 
Action: Mouse scrolled (874, 311) with delta (0, 0)
Screenshot: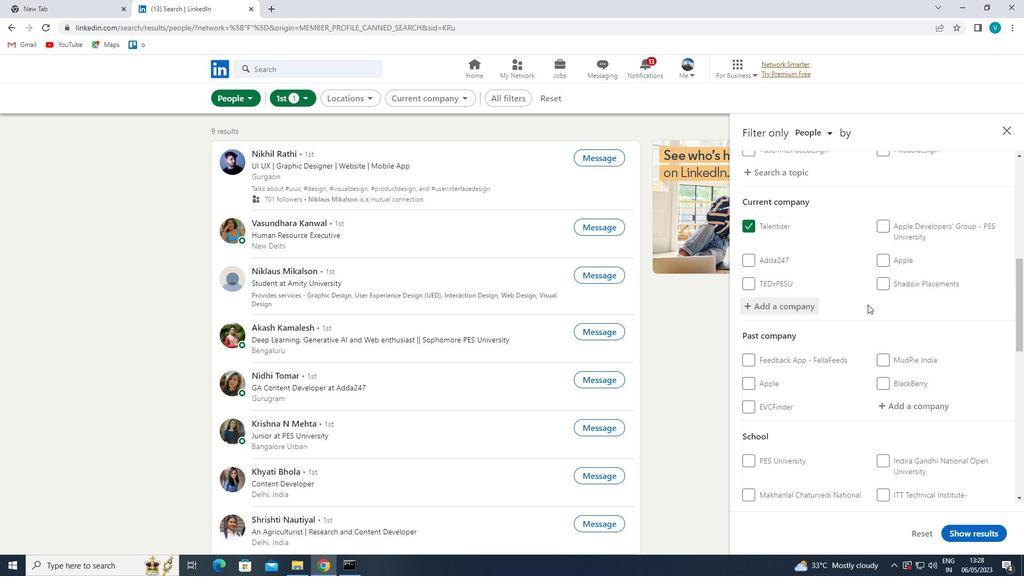 
Action: Mouse moved to (876, 316)
Screenshot: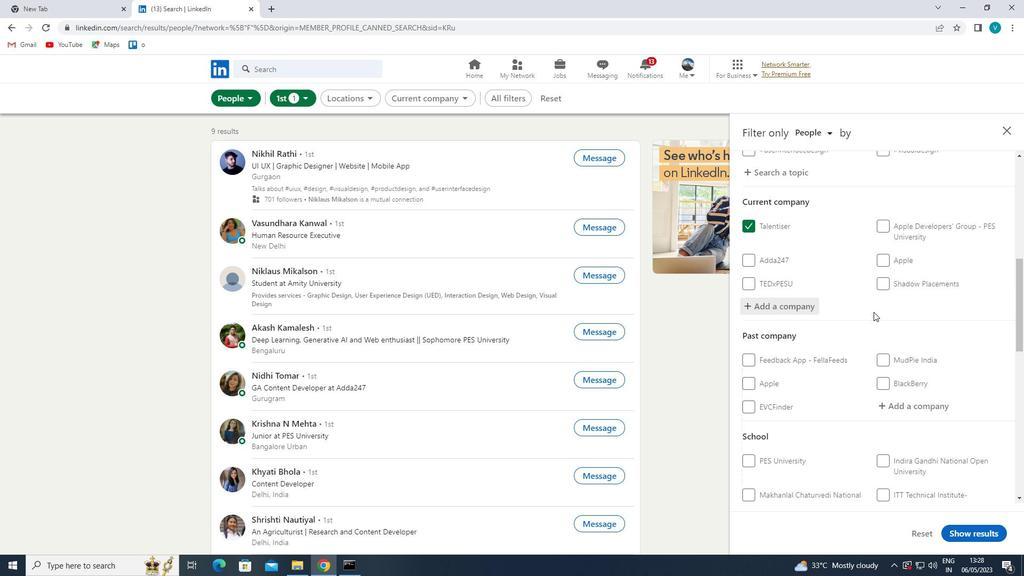 
Action: Mouse scrolled (876, 315) with delta (0, 0)
Screenshot: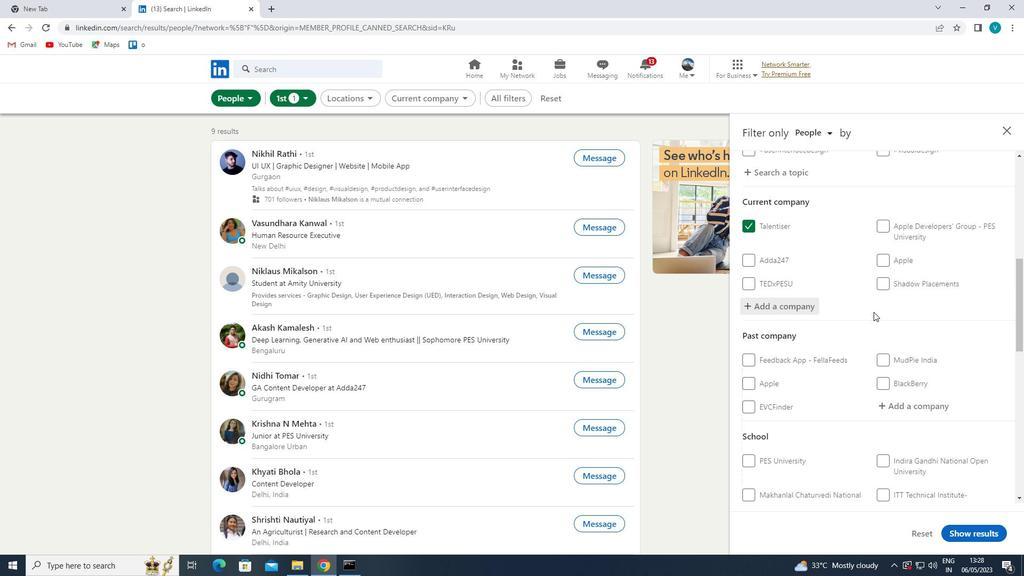 
Action: Mouse moved to (877, 319)
Screenshot: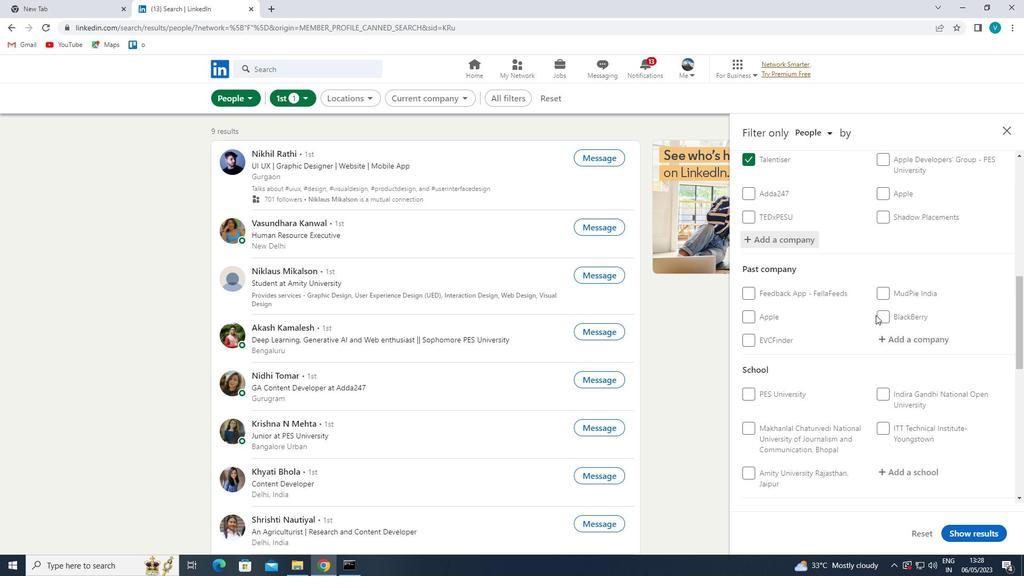 
Action: Mouse scrolled (877, 318) with delta (0, 0)
Screenshot: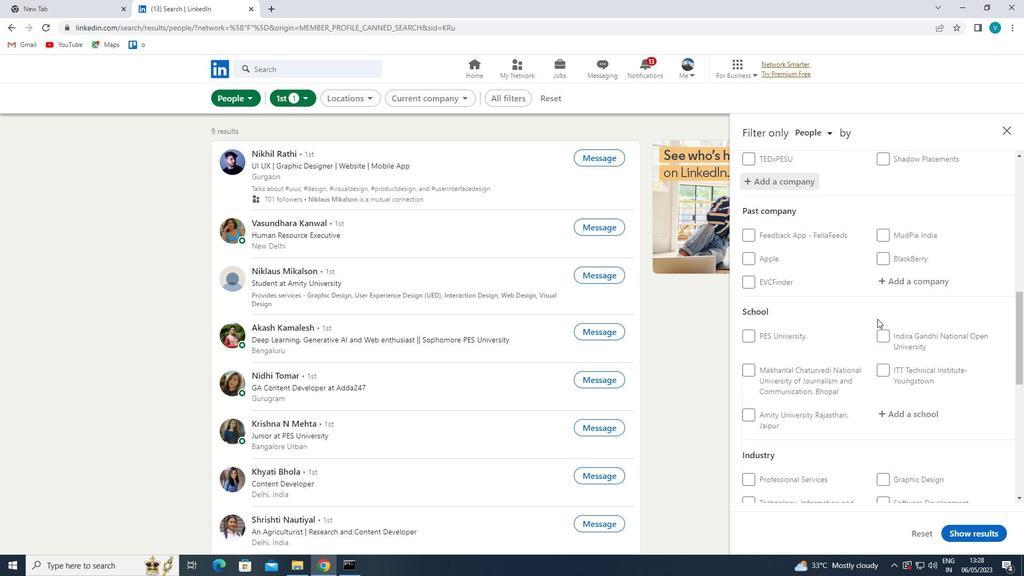 
Action: Mouse moved to (899, 327)
Screenshot: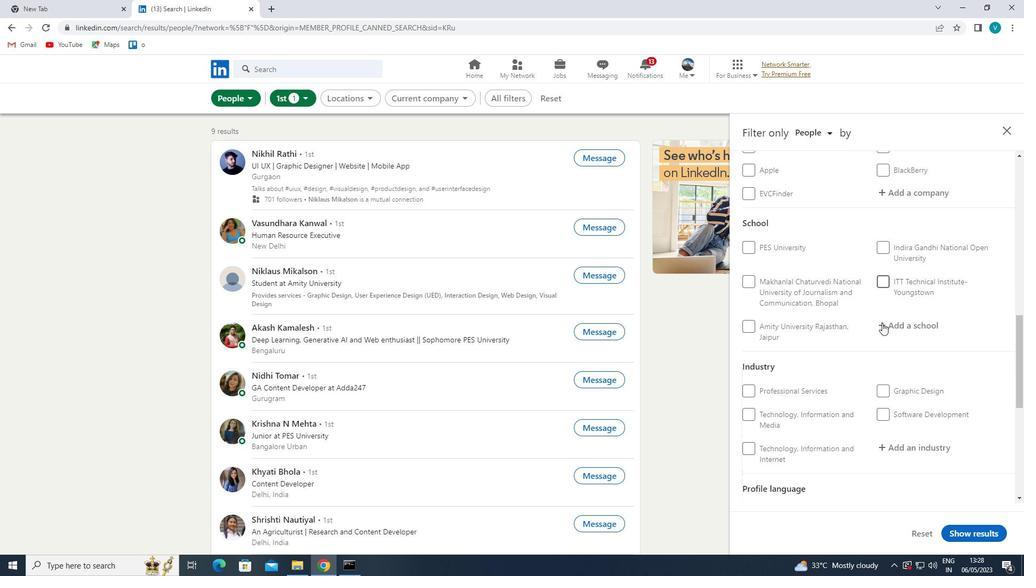 
Action: Mouse pressed left at (899, 327)
Screenshot: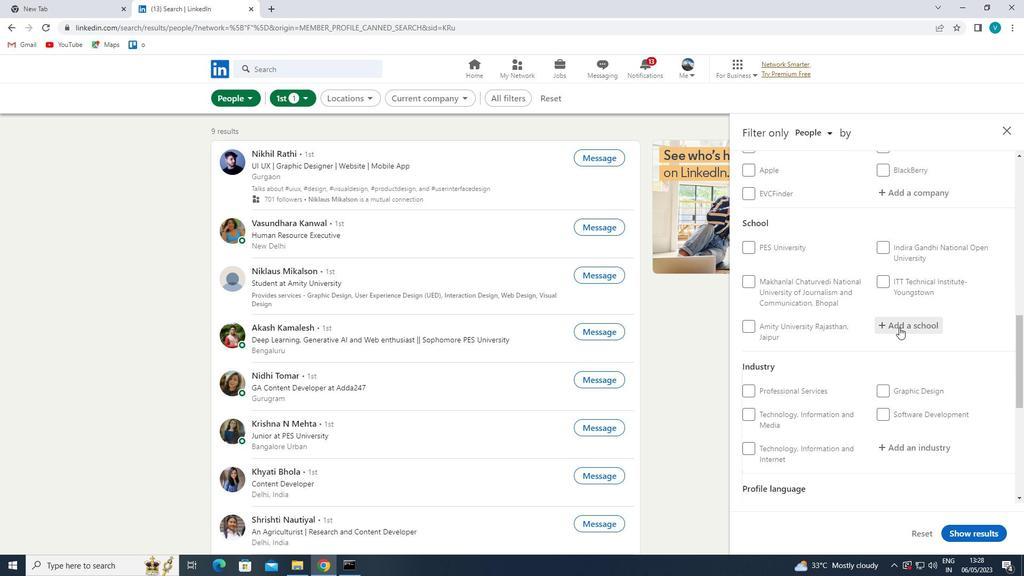 
Action: Mouse moved to (899, 327)
Screenshot: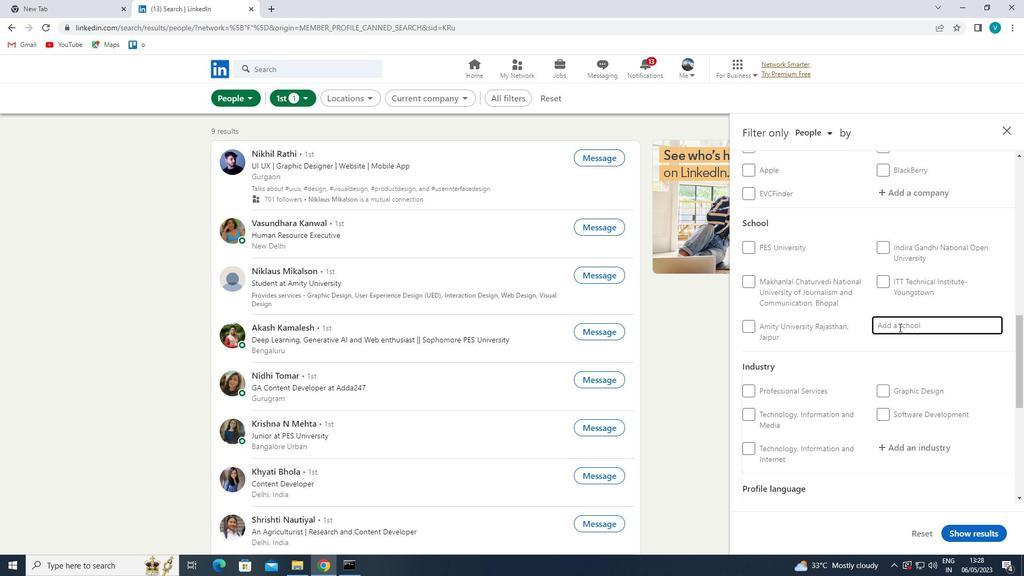 
Action: Key pressed <Key.shift>
Screenshot: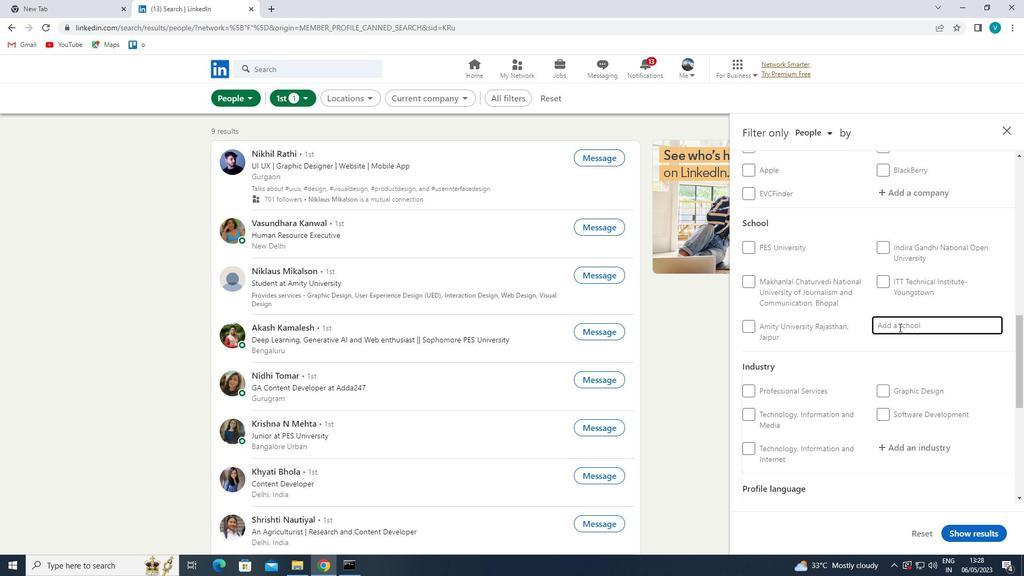 
Action: Mouse moved to (850, 298)
Screenshot: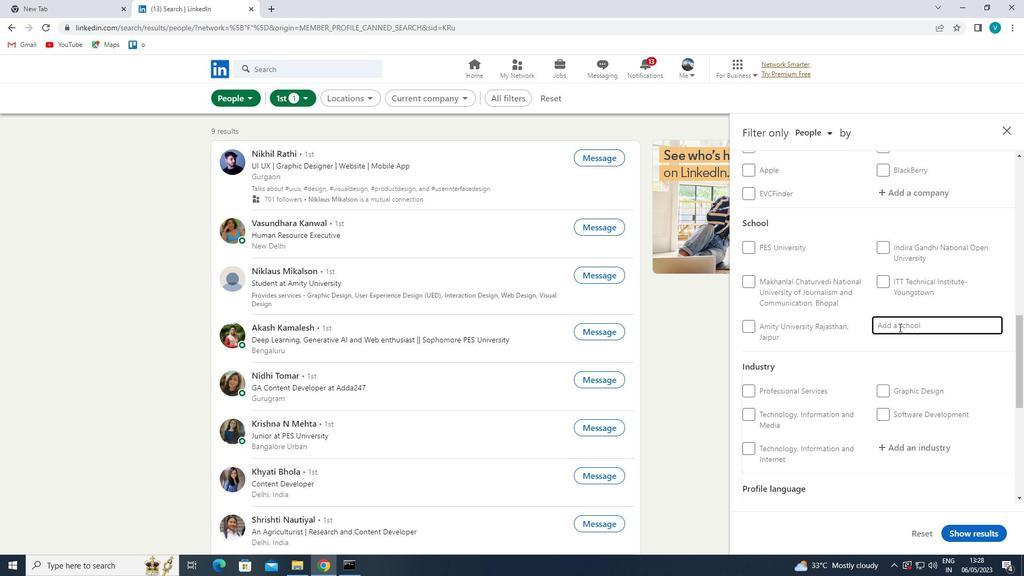 
Action: Key pressed JAMIA
Screenshot: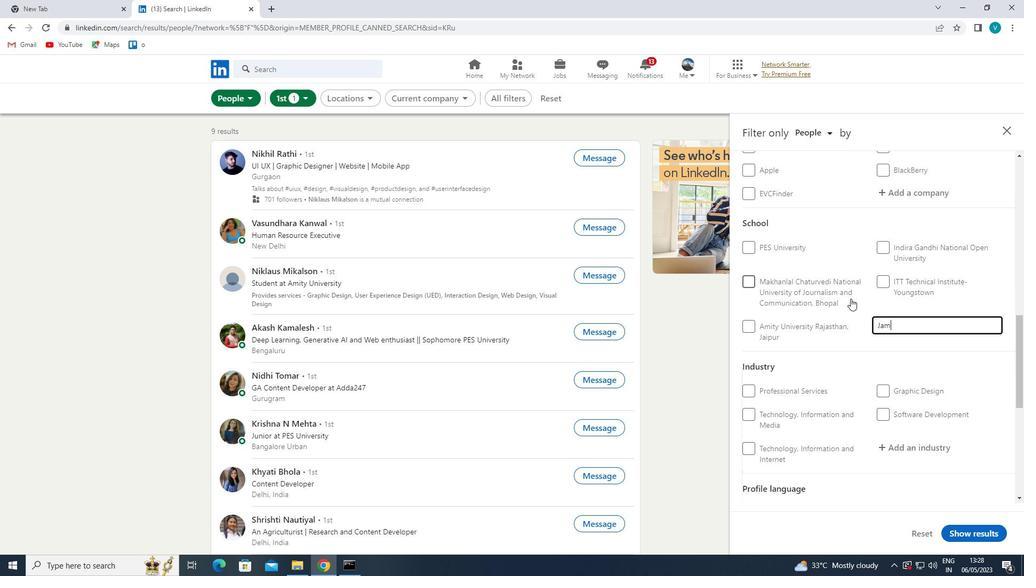
Action: Mouse moved to (865, 465)
Screenshot: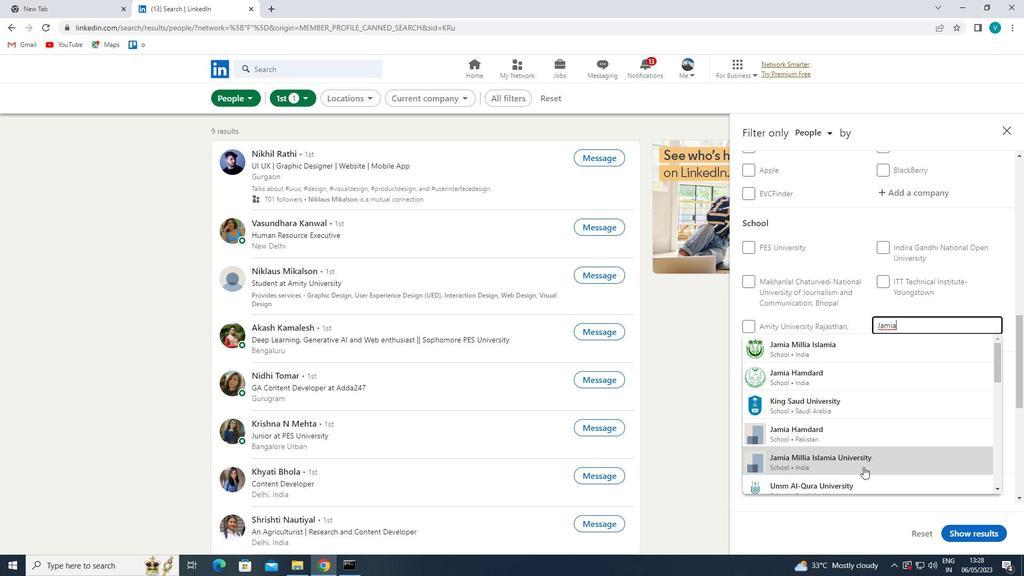 
Action: Mouse pressed left at (865, 465)
Screenshot: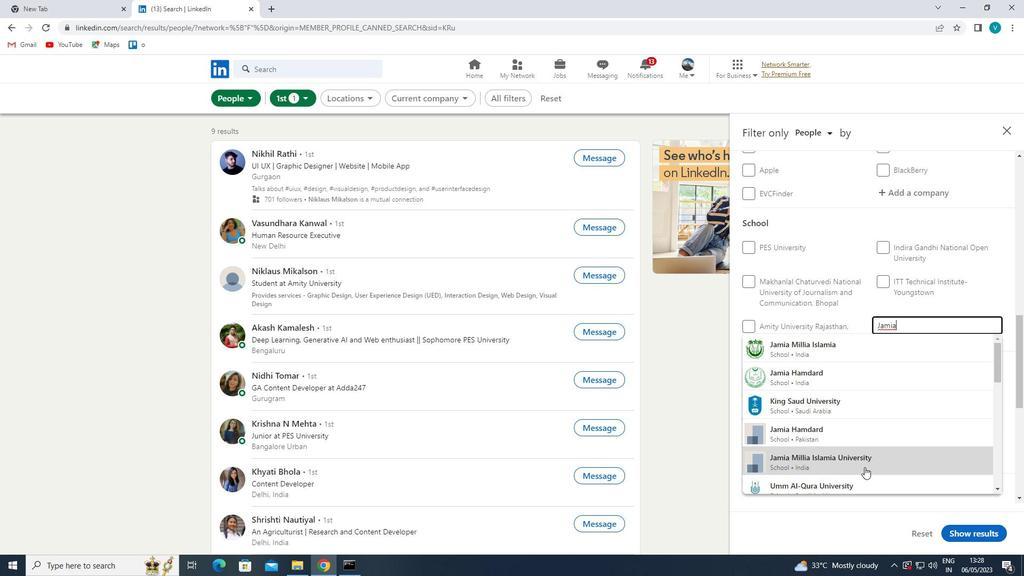 
Action: Mouse moved to (880, 425)
Screenshot: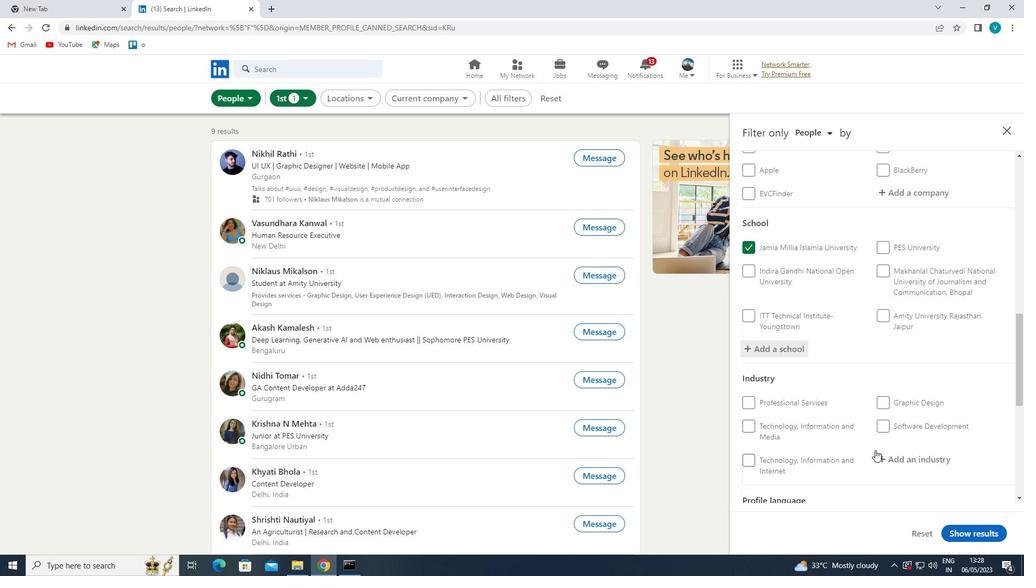 
Action: Mouse scrolled (880, 425) with delta (0, 0)
Screenshot: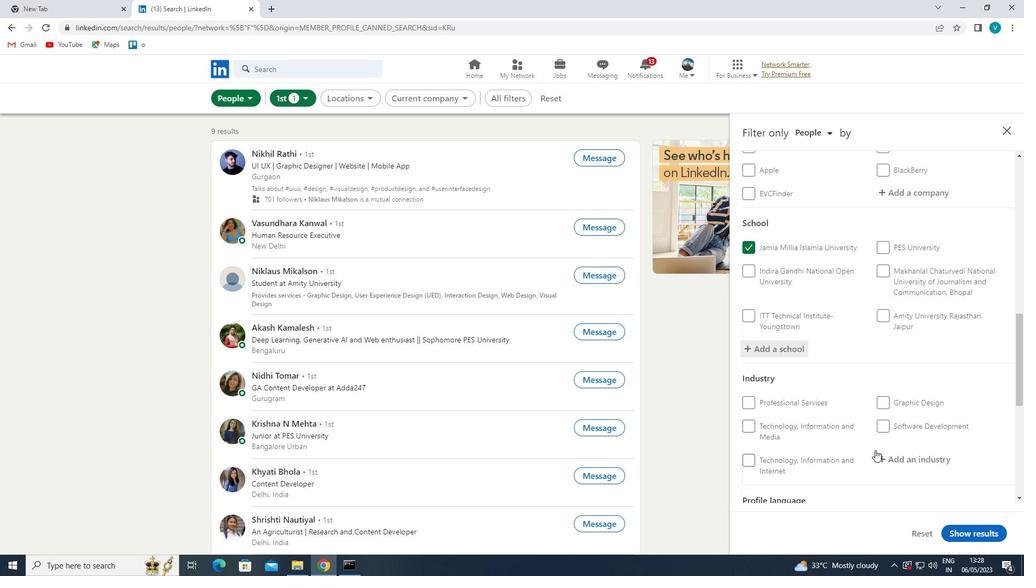 
Action: Mouse moved to (882, 418)
Screenshot: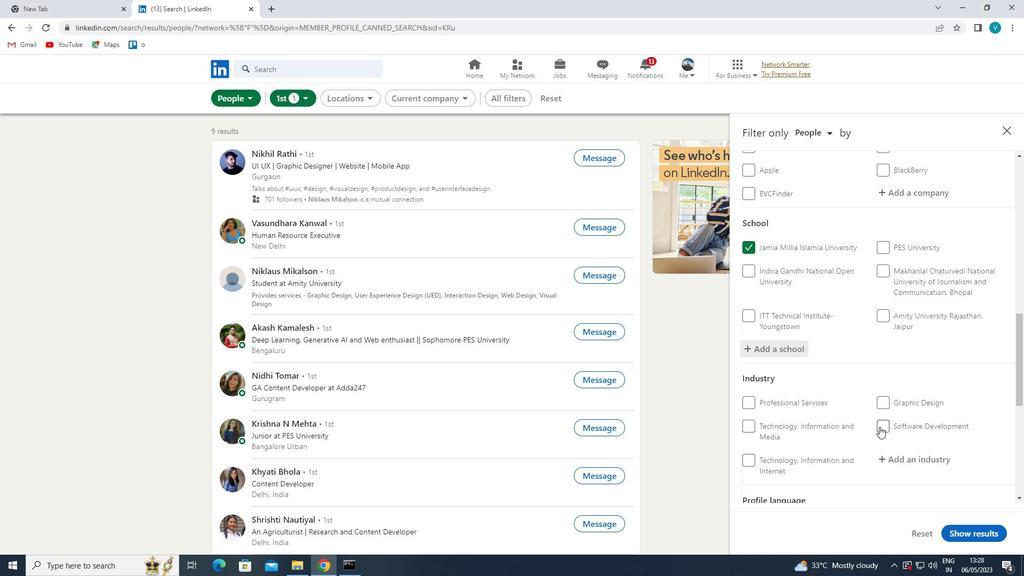 
Action: Mouse scrolled (882, 418) with delta (0, 0)
Screenshot: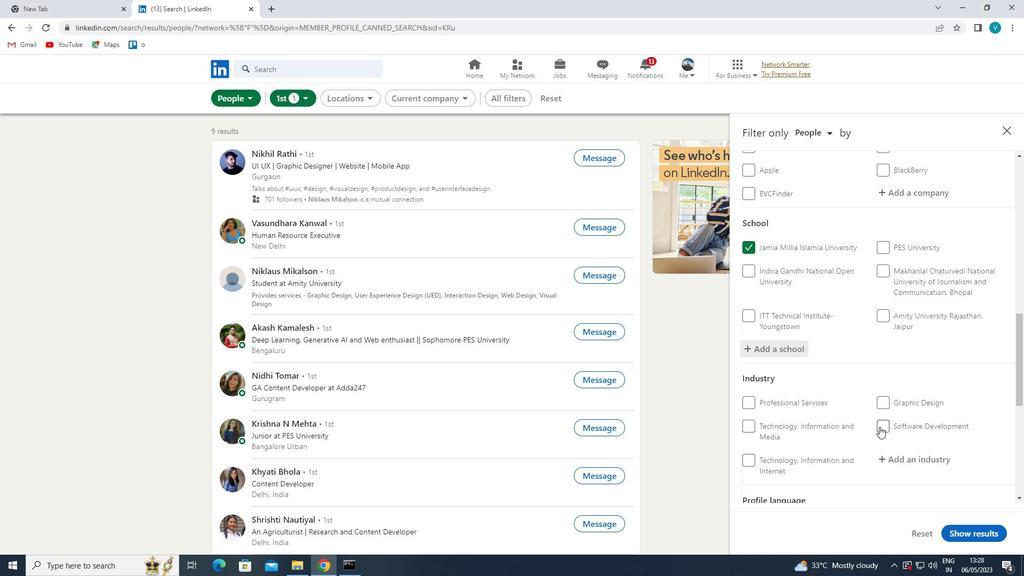
Action: Mouse moved to (883, 415)
Screenshot: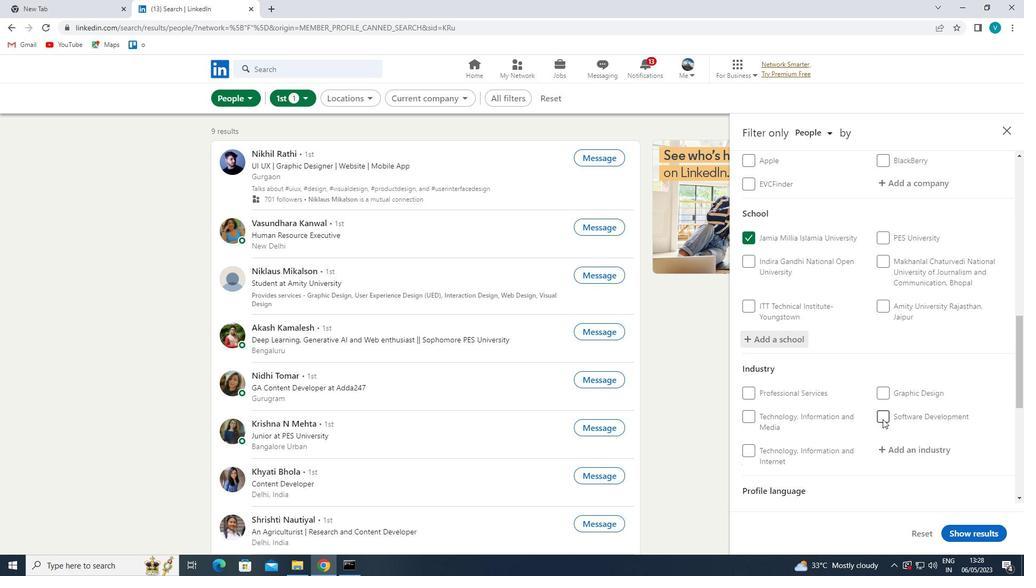 
Action: Mouse scrolled (883, 414) with delta (0, 0)
Screenshot: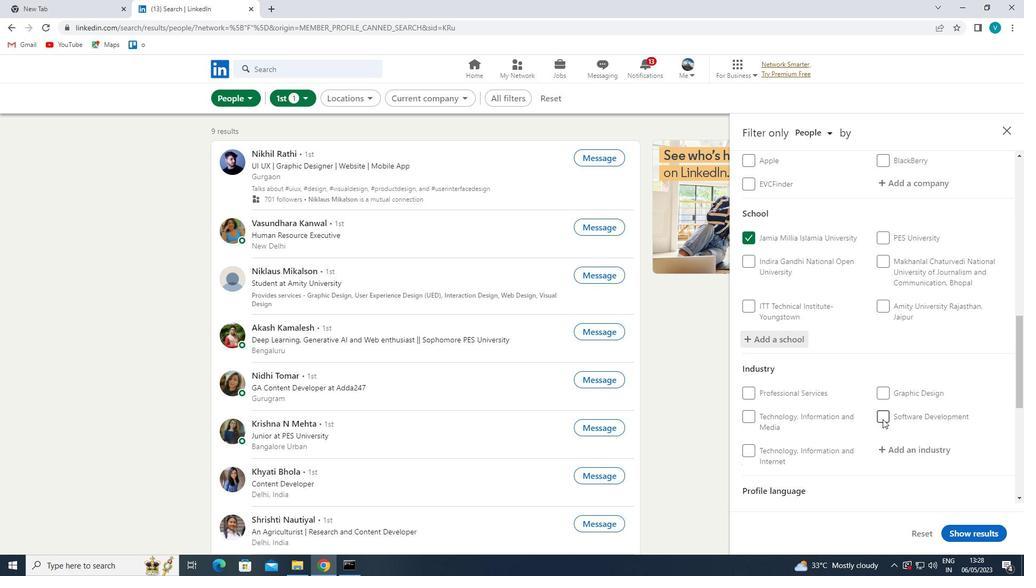 
Action: Mouse moved to (913, 303)
Screenshot: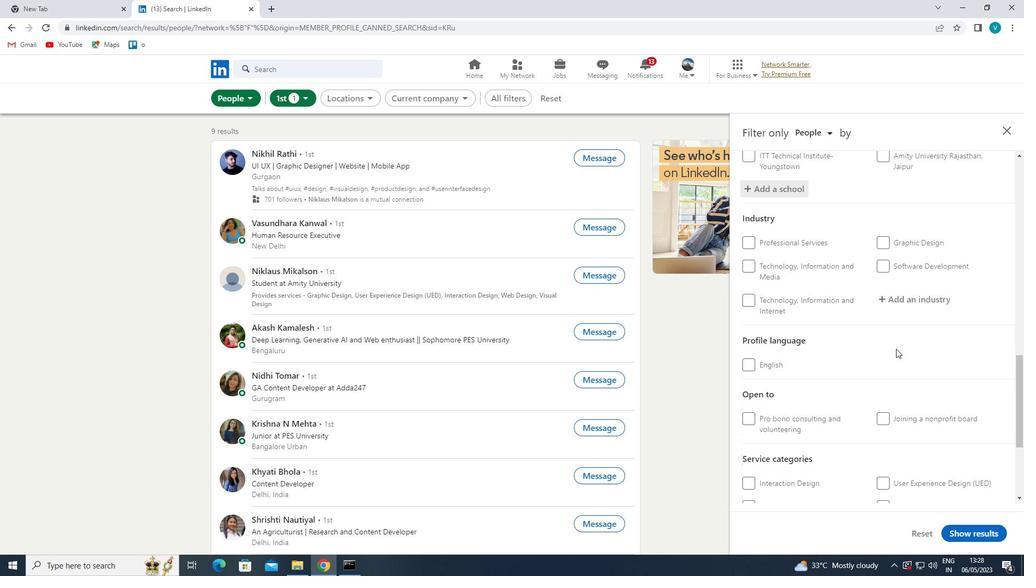 
Action: Mouse pressed left at (913, 303)
Screenshot: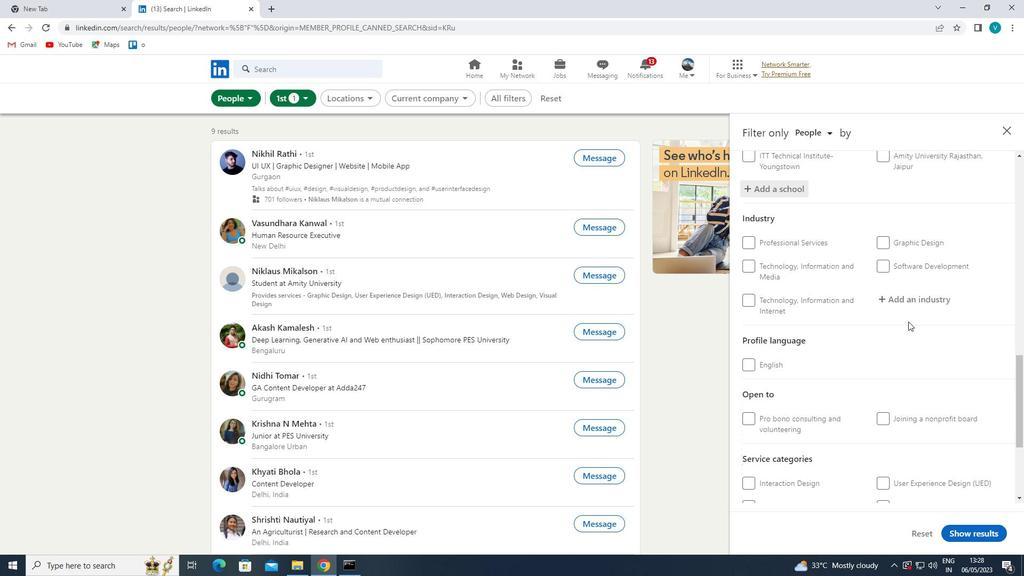 
Action: Mouse moved to (856, 268)
Screenshot: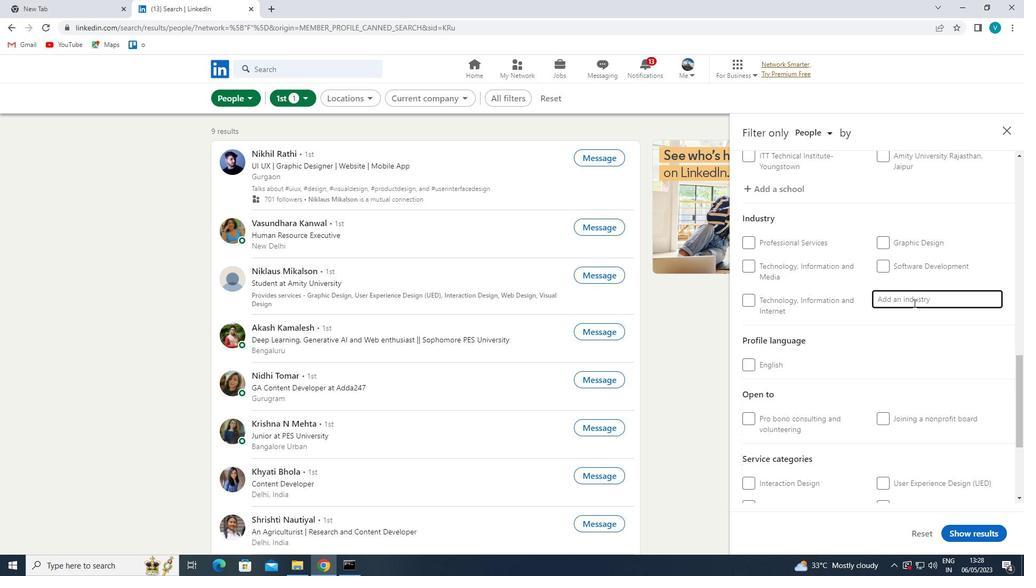 
Action: Key pressed <Key.shift>
Screenshot: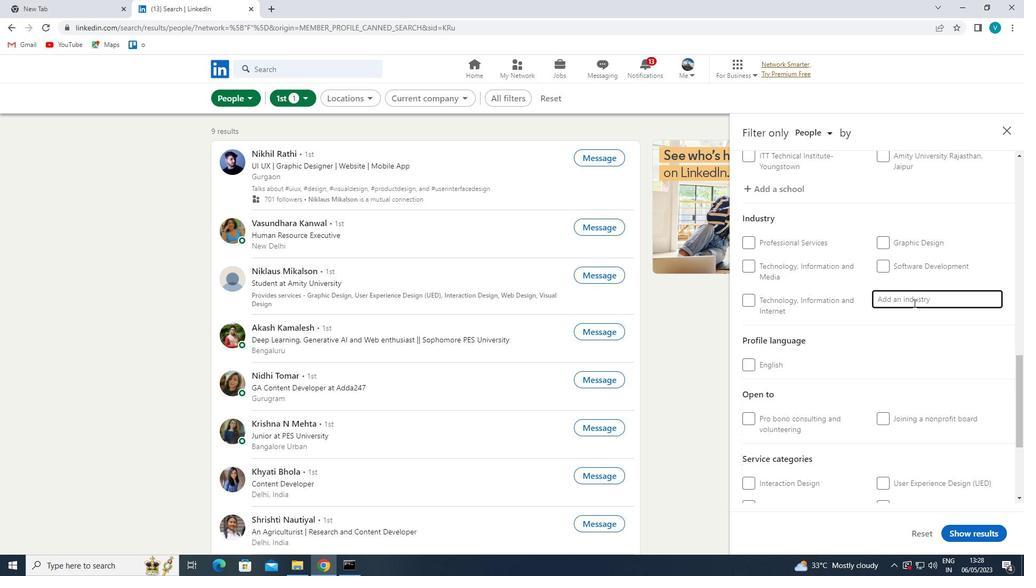 
Action: Mouse moved to (850, 266)
Screenshot: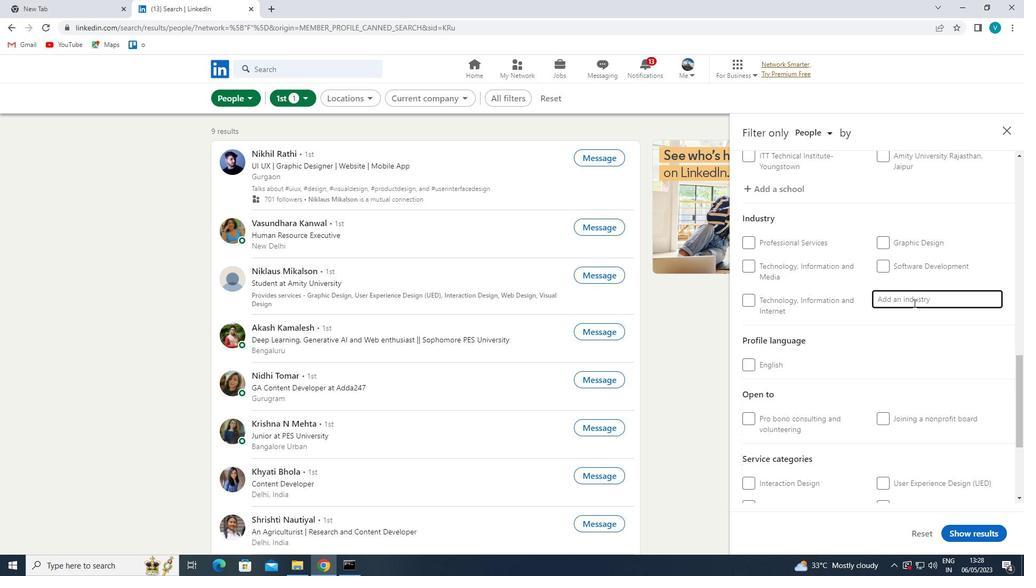 
Action: Key pressed BUSINESS
Screenshot: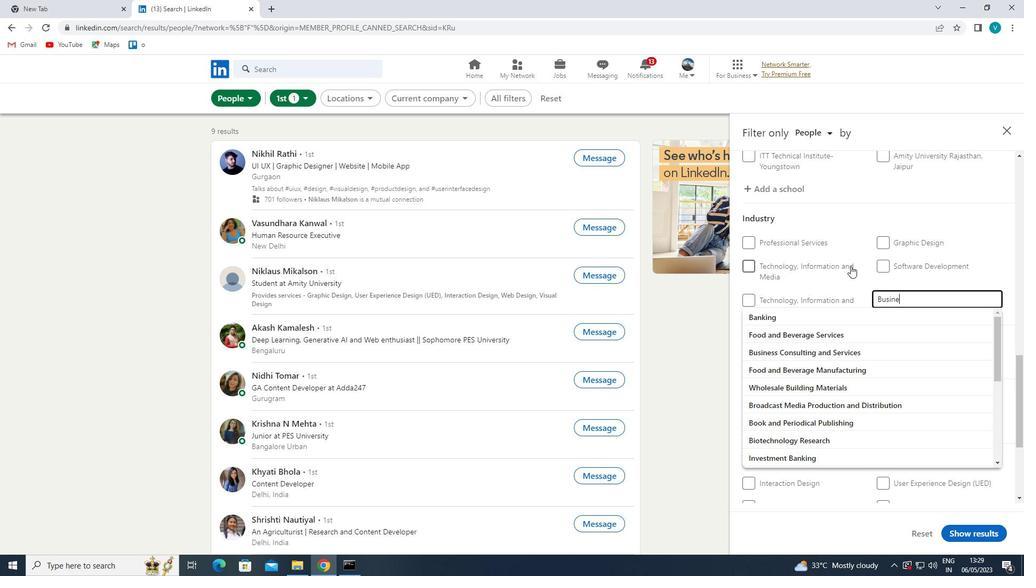 
Action: Mouse moved to (856, 356)
Screenshot: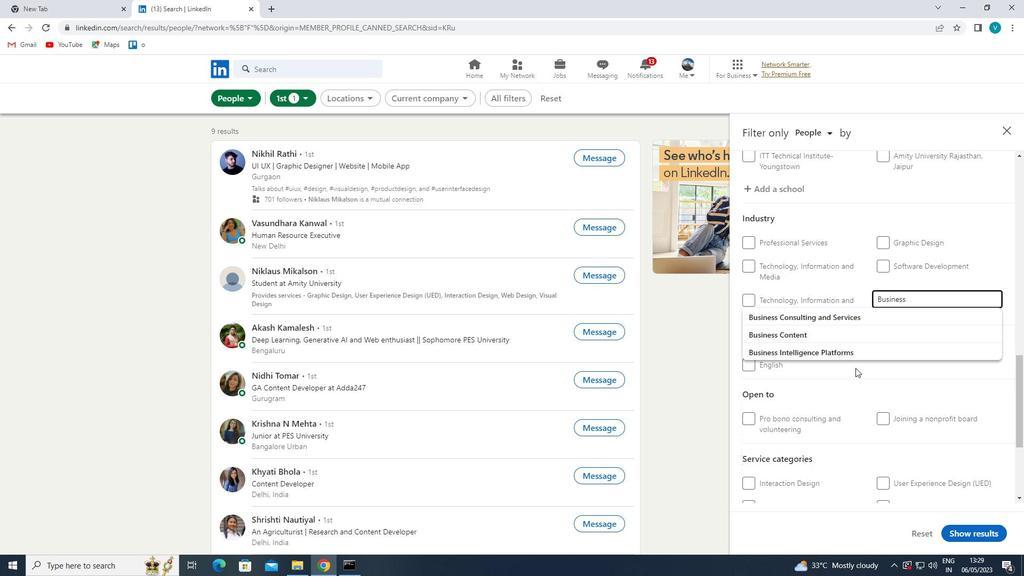 
Action: Mouse pressed left at (856, 356)
Screenshot: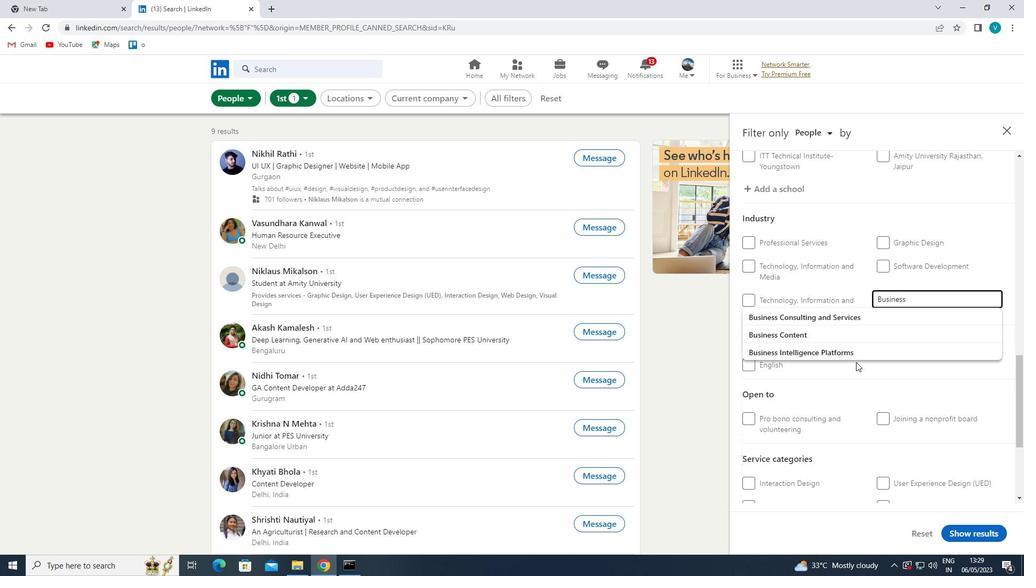 
Action: Mouse moved to (866, 353)
Screenshot: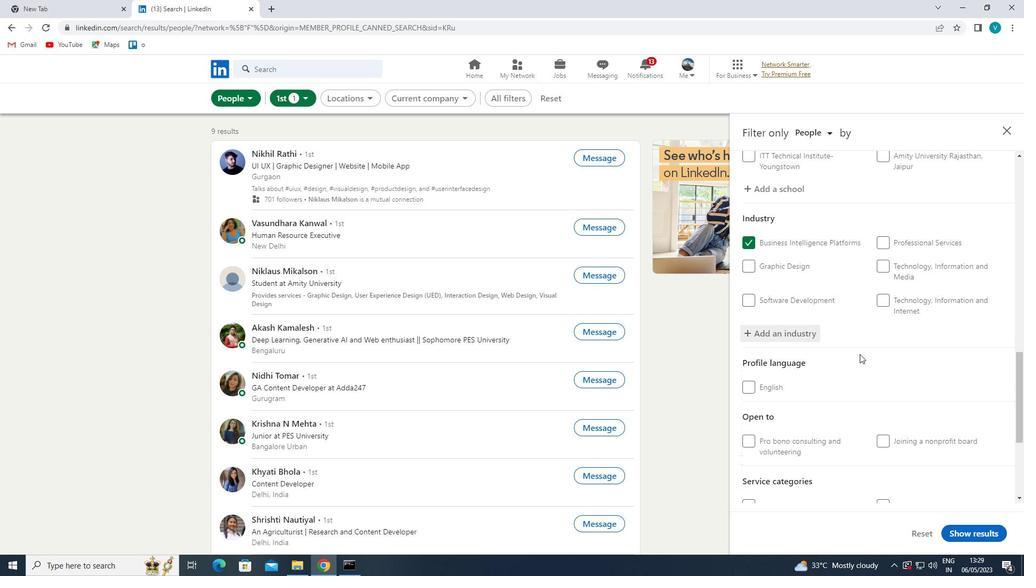 
Action: Mouse scrolled (866, 352) with delta (0, 0)
Screenshot: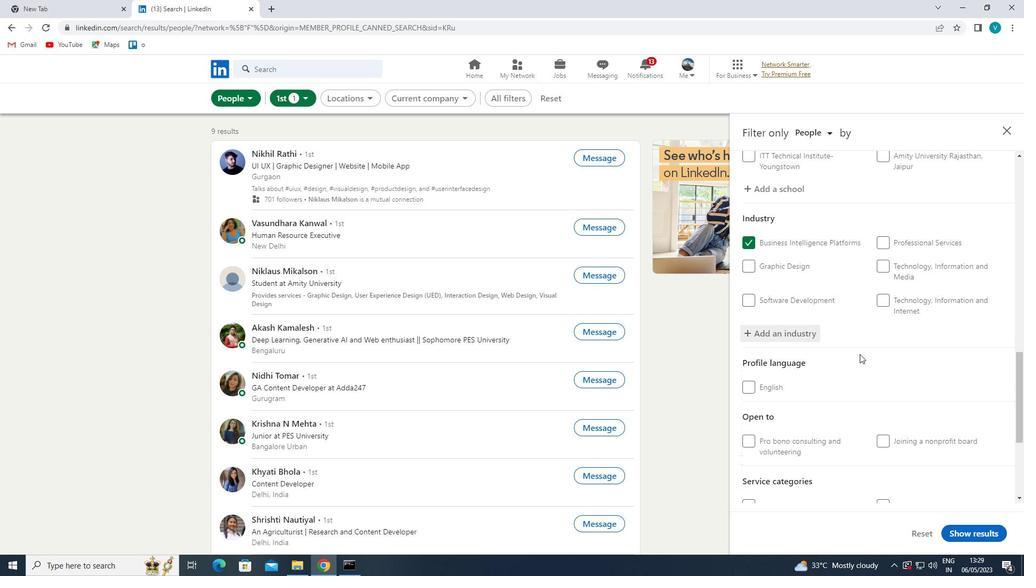 
Action: Mouse moved to (869, 355)
Screenshot: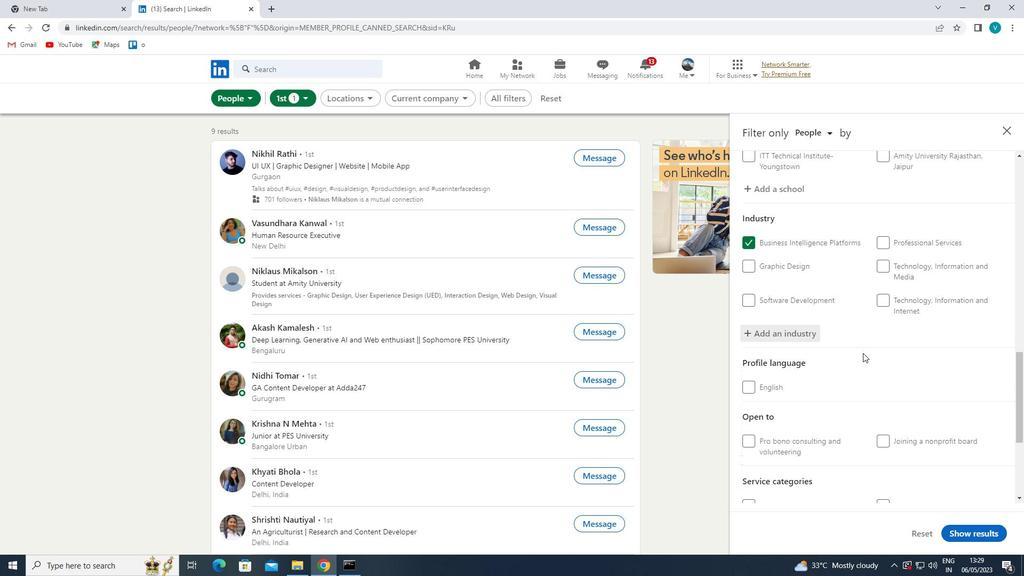 
Action: Mouse scrolled (869, 354) with delta (0, 0)
Screenshot: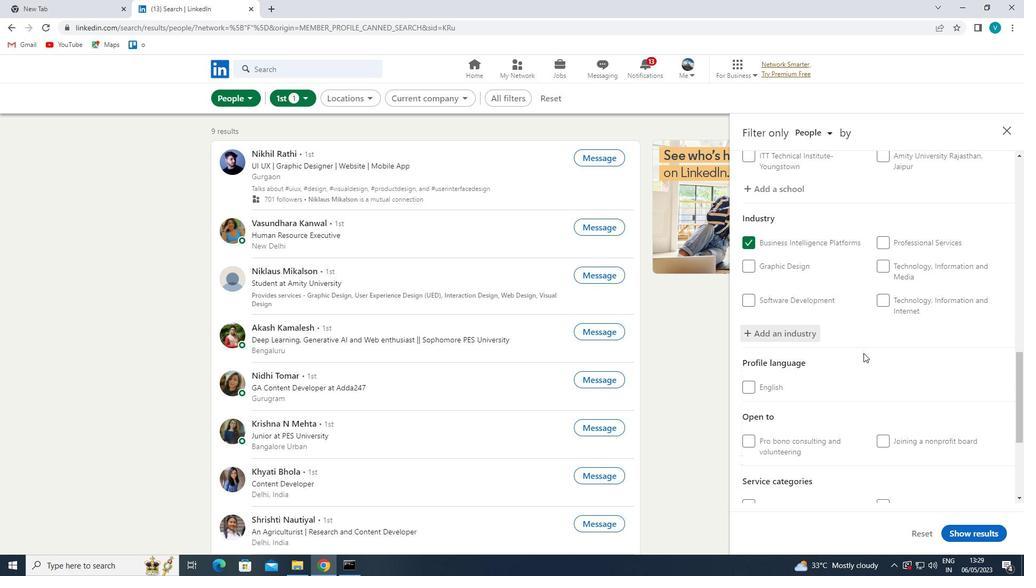 
Action: Mouse moved to (872, 355)
Screenshot: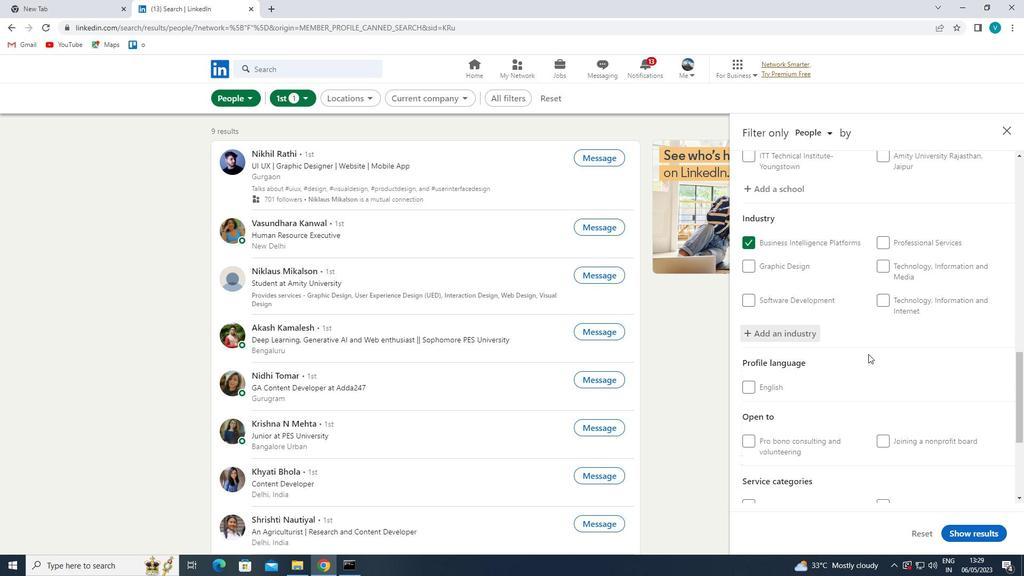 
Action: Mouse scrolled (872, 354) with delta (0, 0)
Screenshot: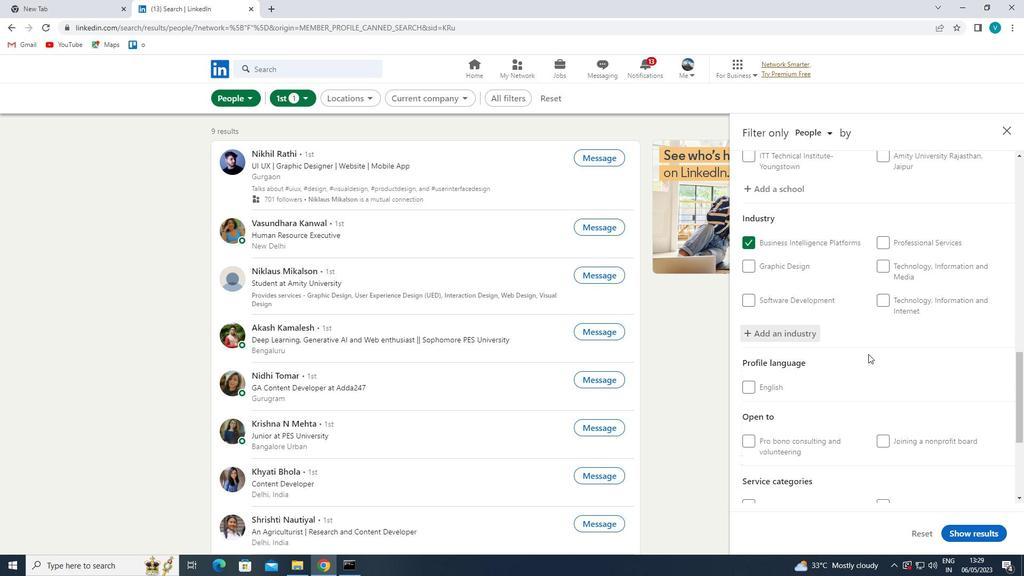 
Action: Mouse moved to (874, 355)
Screenshot: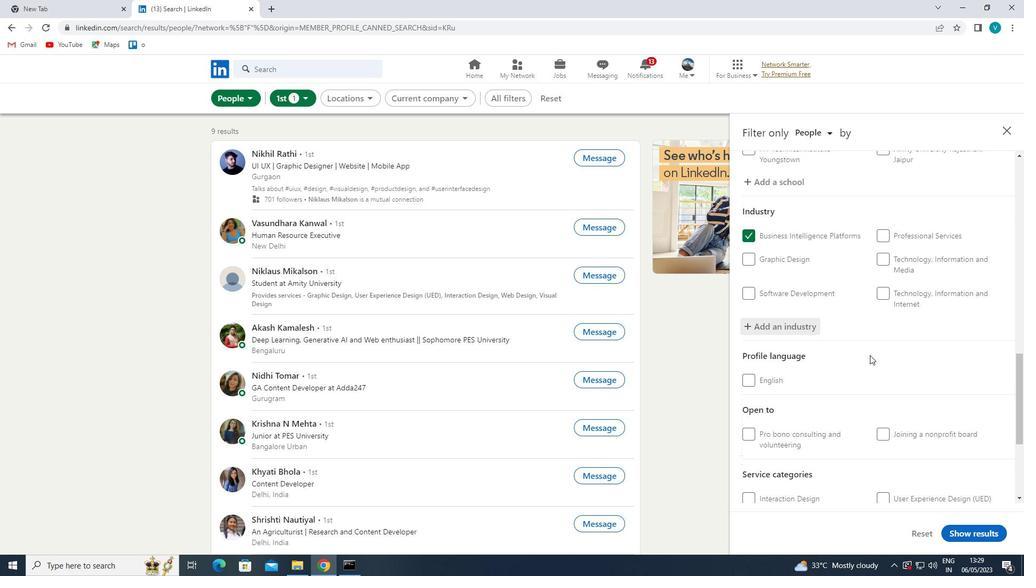 
Action: Mouse scrolled (874, 355) with delta (0, 0)
Screenshot: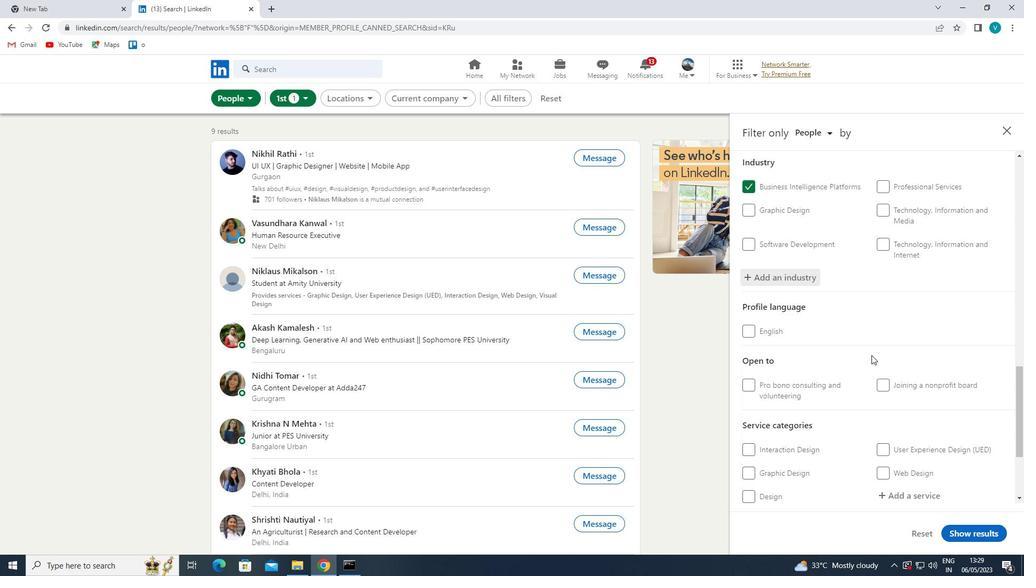 
Action: Mouse moved to (899, 356)
Screenshot: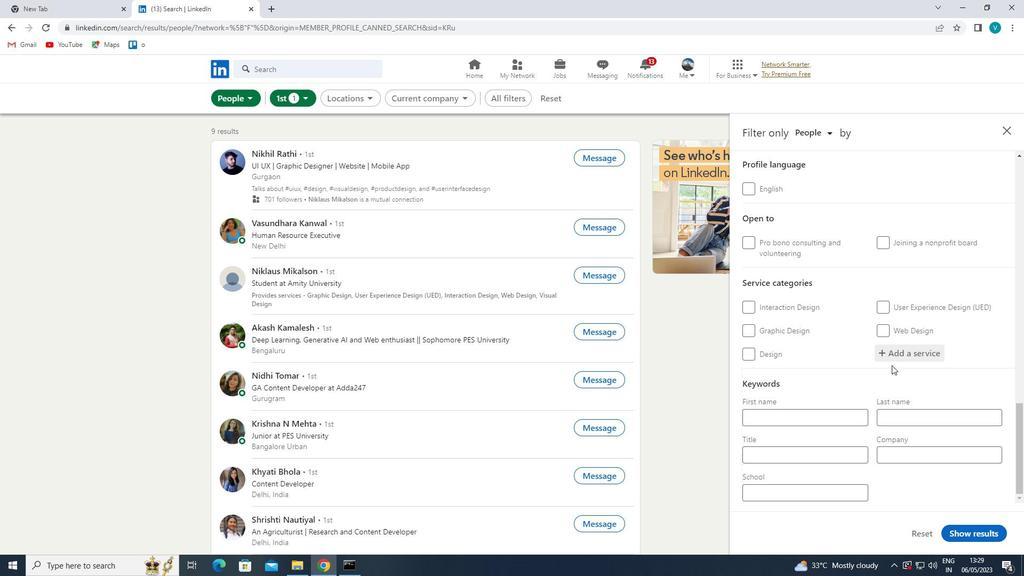 
Action: Mouse pressed left at (899, 356)
Screenshot: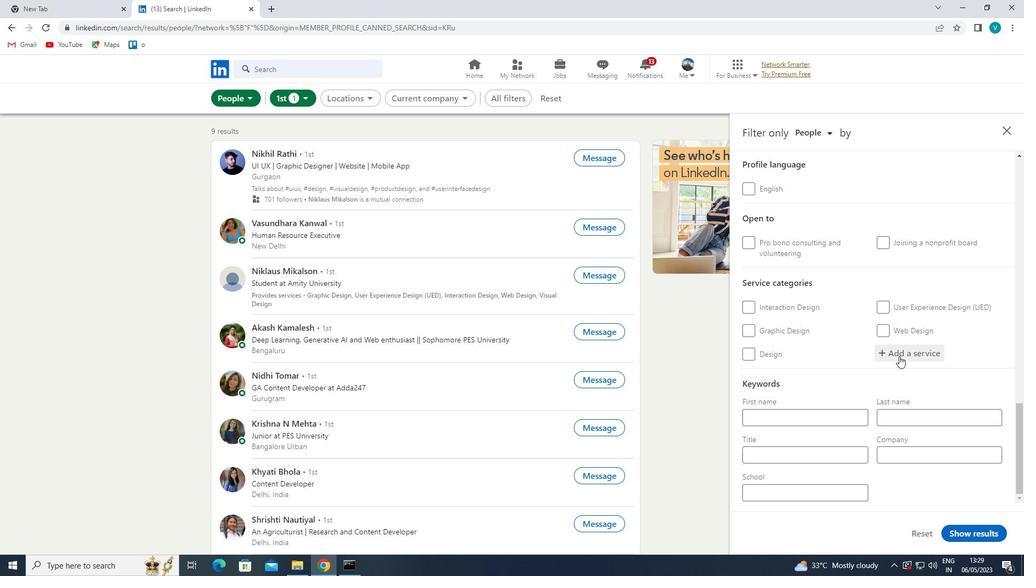 
Action: Mouse moved to (786, 291)
Screenshot: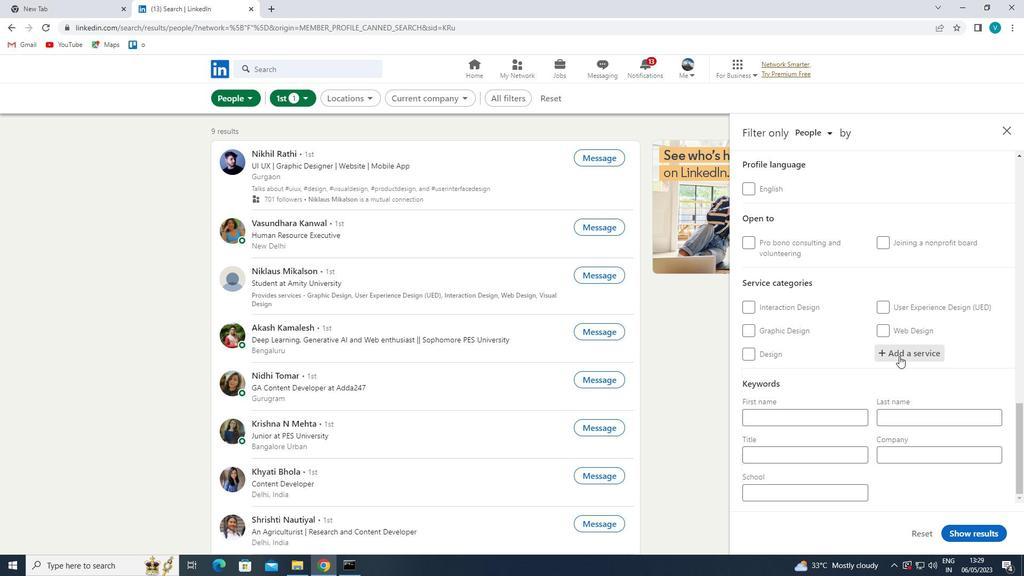 
Action: Key pressed <Key.shift>EVBENT<Key.space><Key.backspace><Key.backspace><Key.backspace><Key.backspace><Key.backspace>ENT<Key.space>
Screenshot: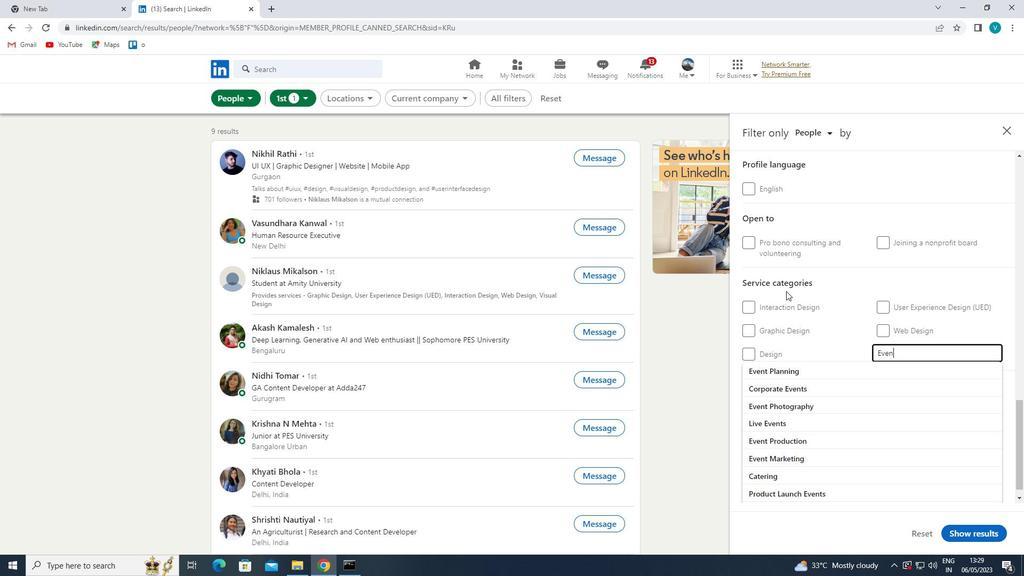 
Action: Mouse moved to (792, 384)
Screenshot: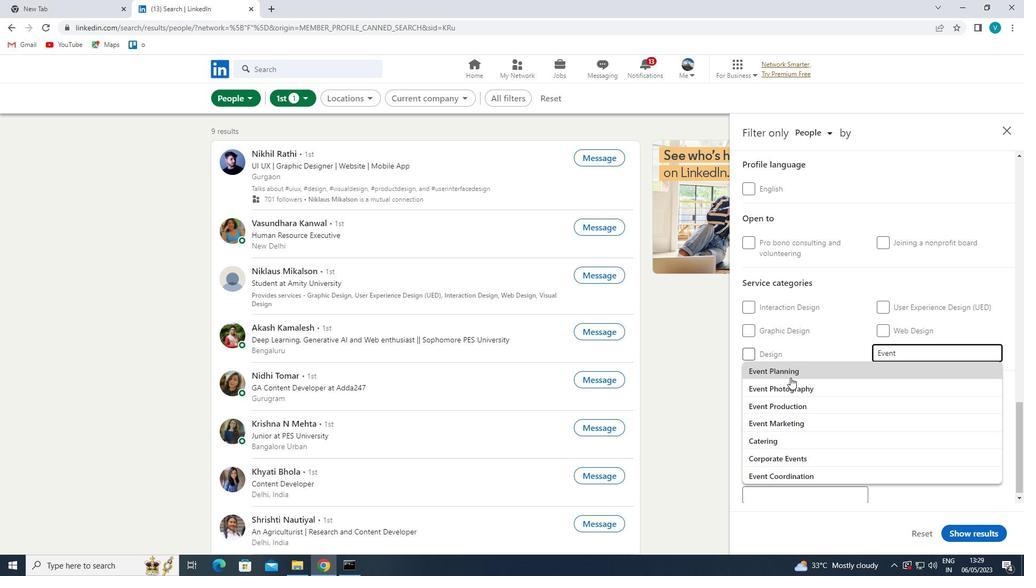 
Action: Mouse pressed left at (792, 384)
Screenshot: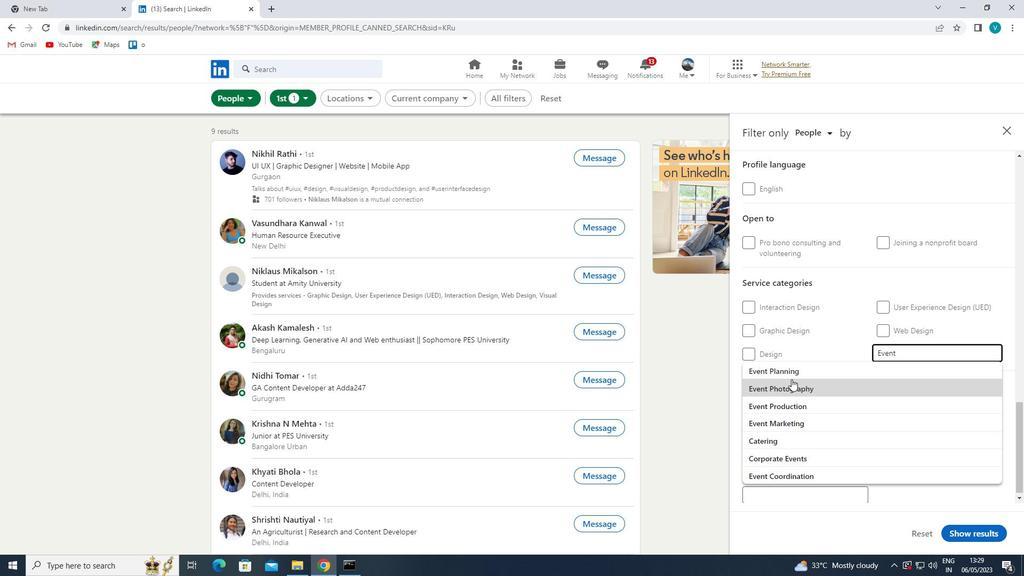
Action: Mouse moved to (795, 385)
Screenshot: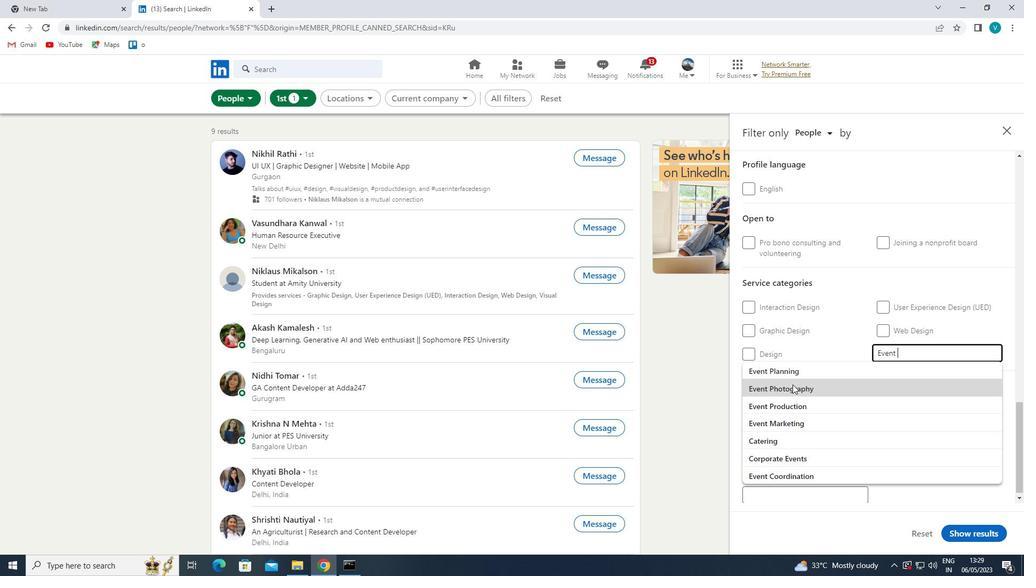 
Action: Mouse scrolled (795, 384) with delta (0, 0)
Screenshot: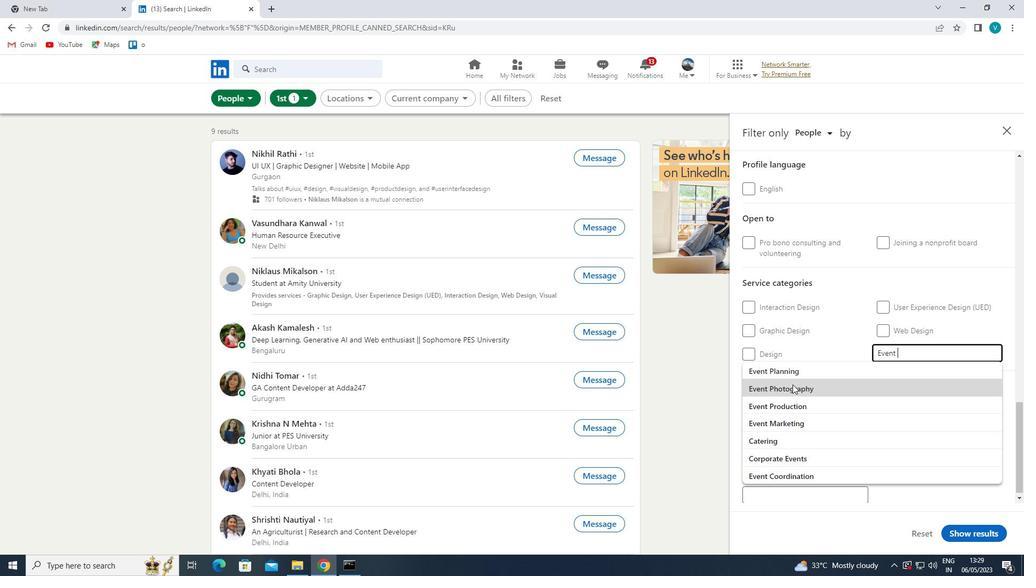 
Action: Mouse moved to (795, 385)
Screenshot: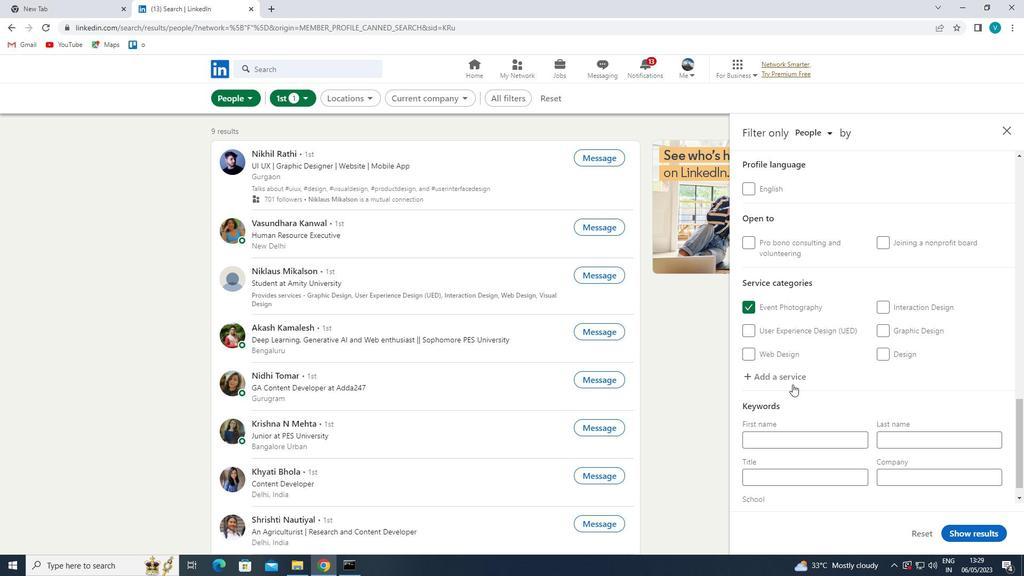 
Action: Mouse scrolled (795, 385) with delta (0, 0)
Screenshot: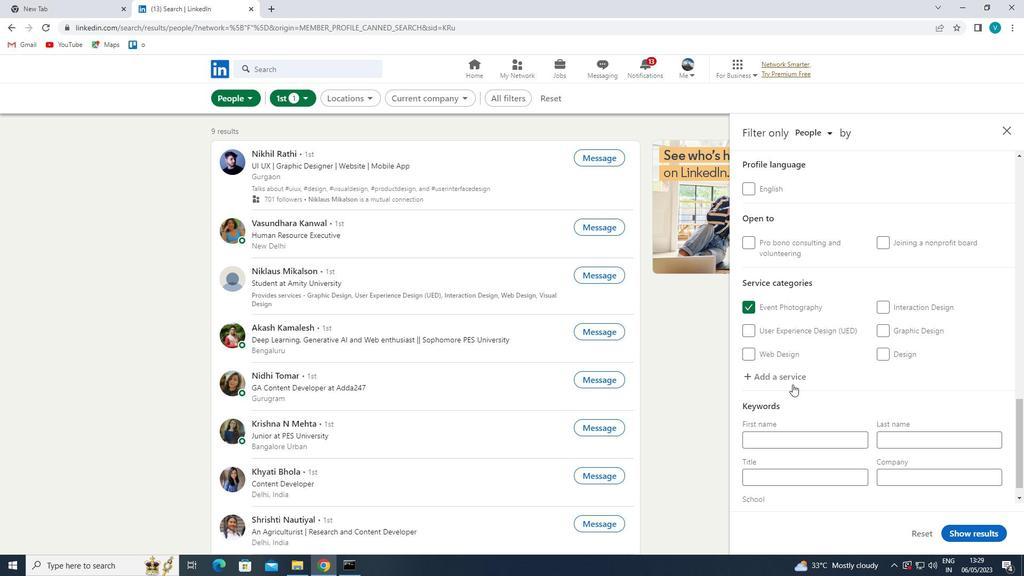 
Action: Mouse scrolled (795, 385) with delta (0, 0)
Screenshot: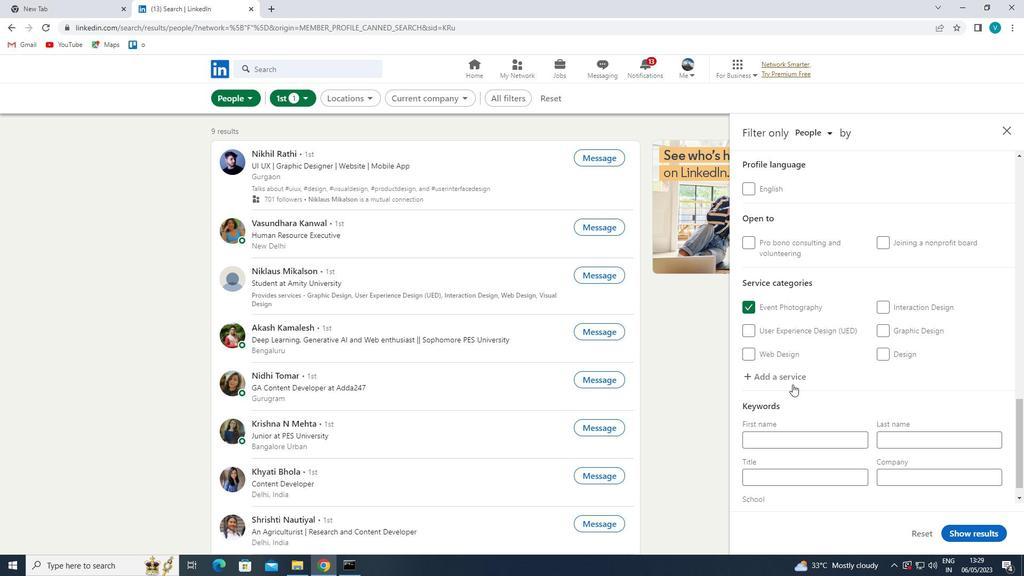 
Action: Mouse moved to (793, 449)
Screenshot: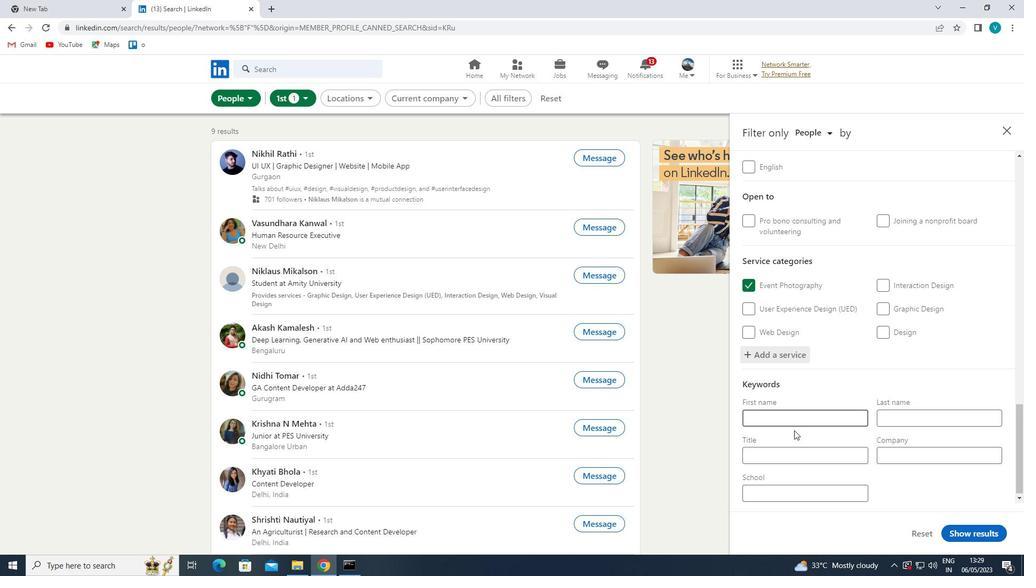 
Action: Mouse pressed left at (793, 449)
Screenshot: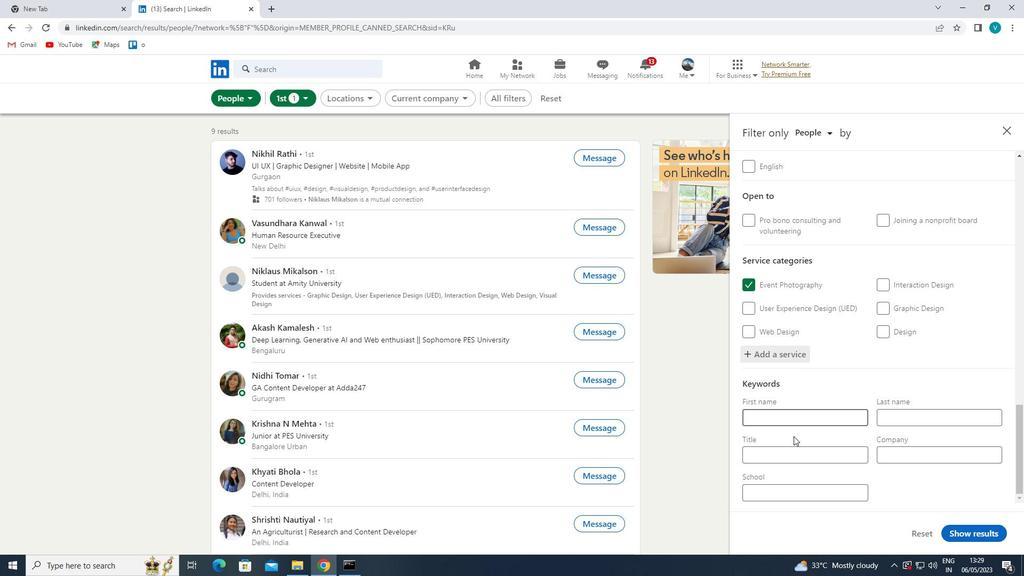 
Action: Mouse moved to (788, 447)
Screenshot: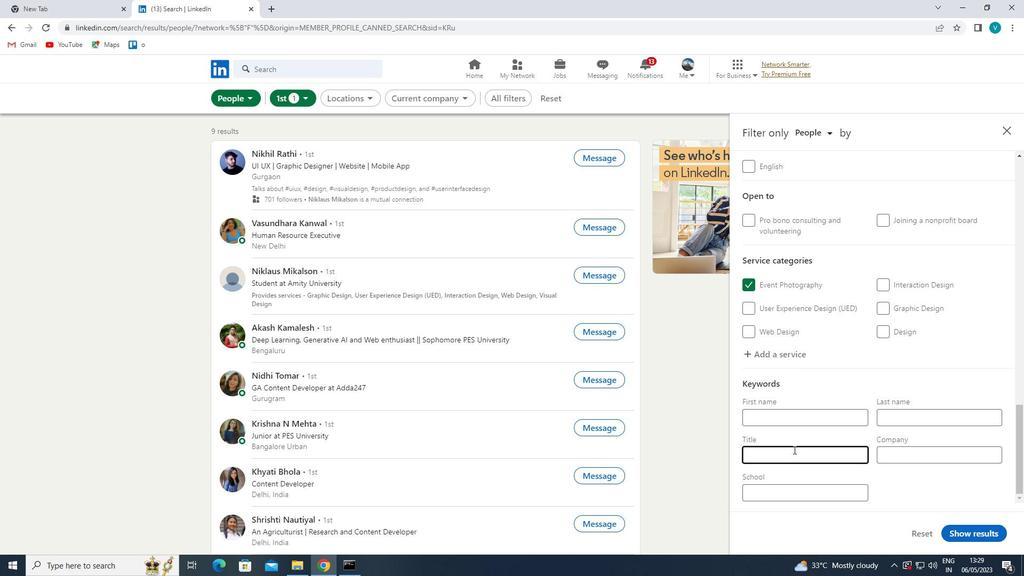 
Action: Key pressed <Key.shift>
Screenshot: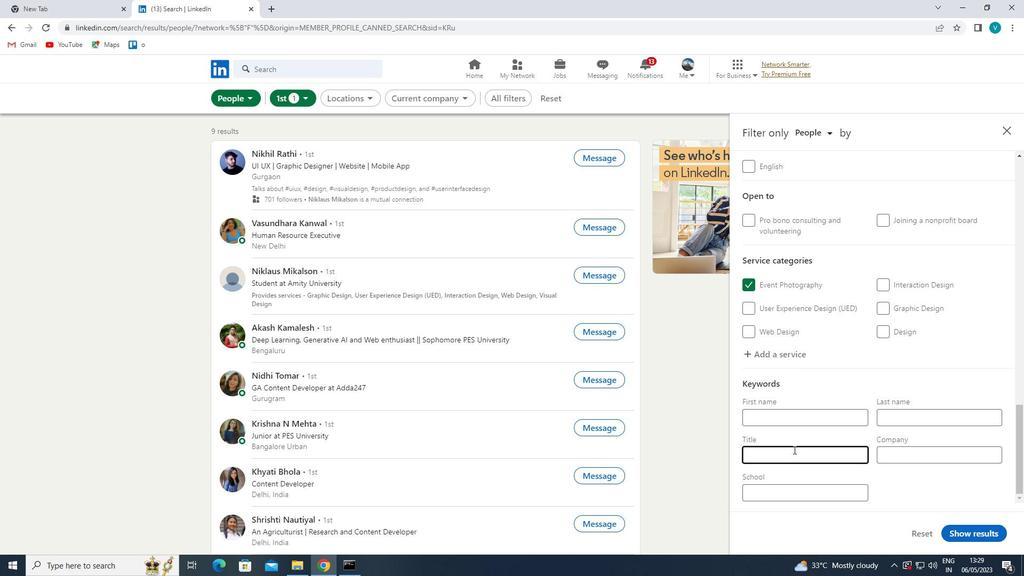 
Action: Mouse moved to (784, 445)
Screenshot: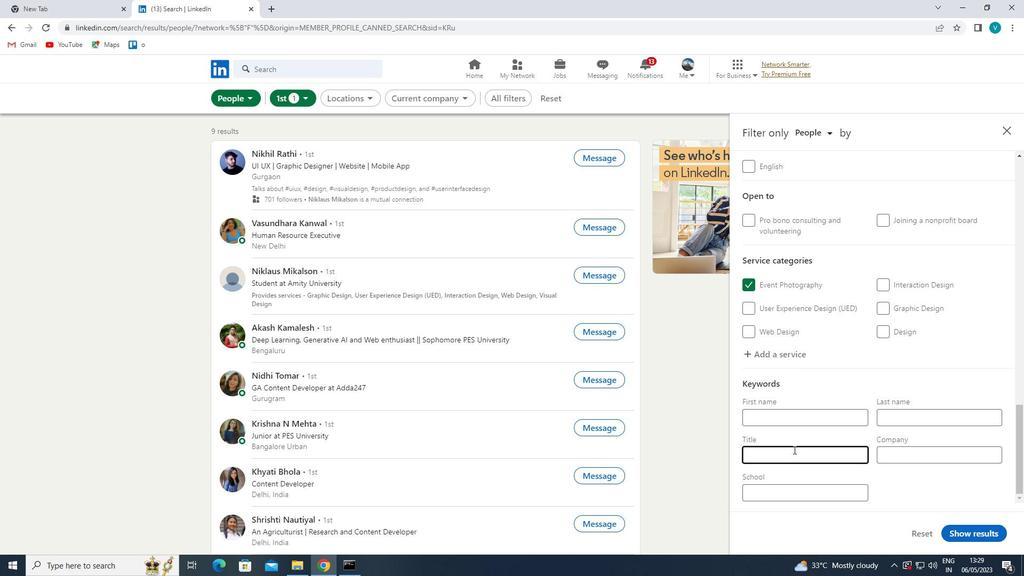 
Action: Key pressed VAL
Screenshot: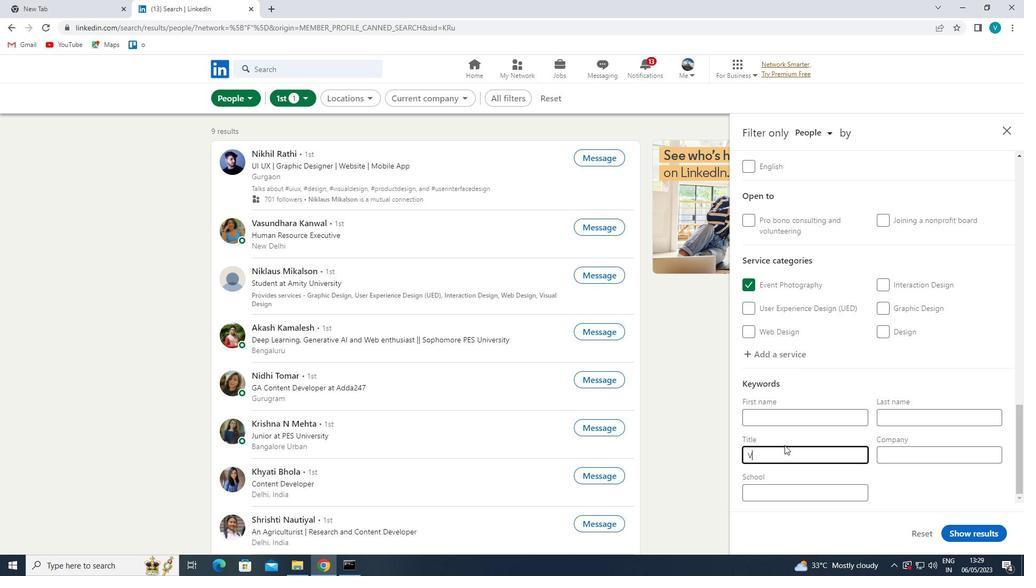 
Action: Mouse moved to (784, 445)
Screenshot: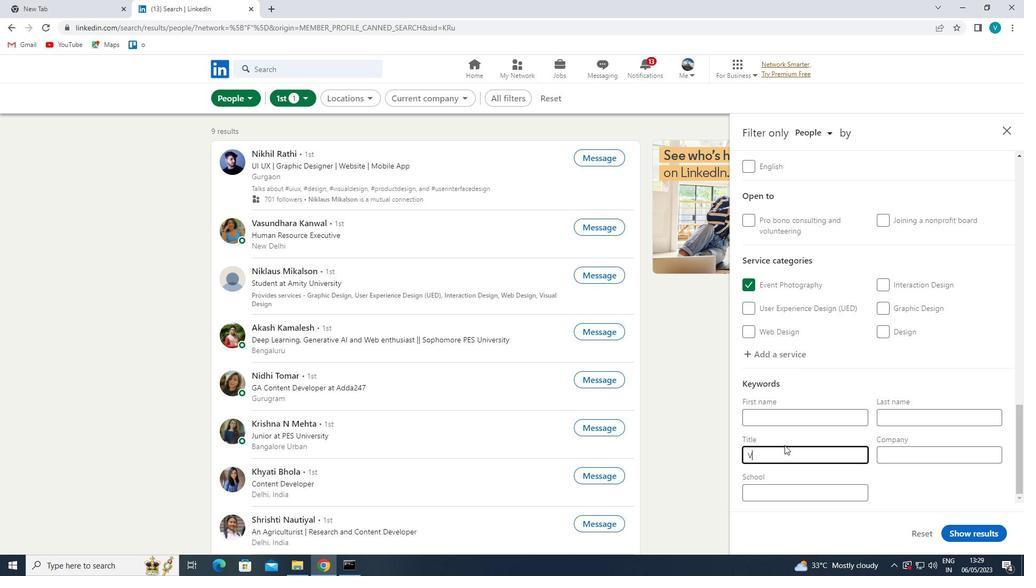 
Action: Key pressed ET<Key.space>
Screenshot: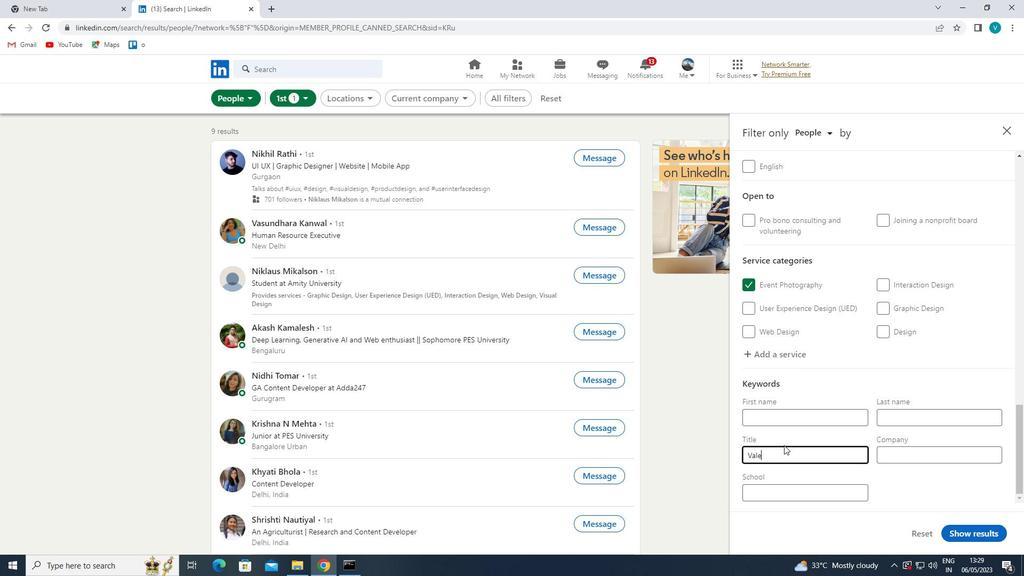 
Action: Mouse moved to (965, 530)
Screenshot: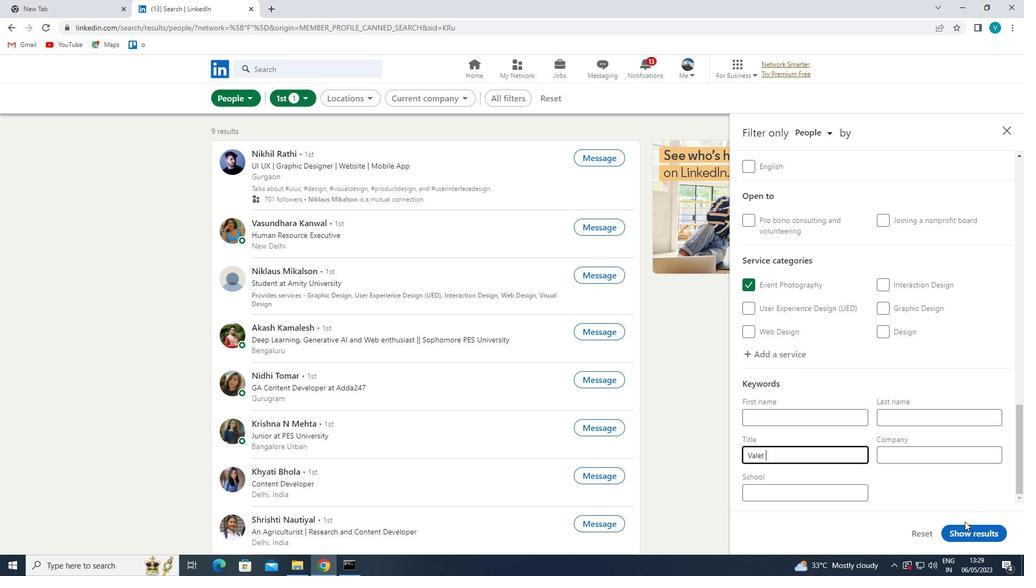 
Action: Mouse pressed left at (965, 530)
Screenshot: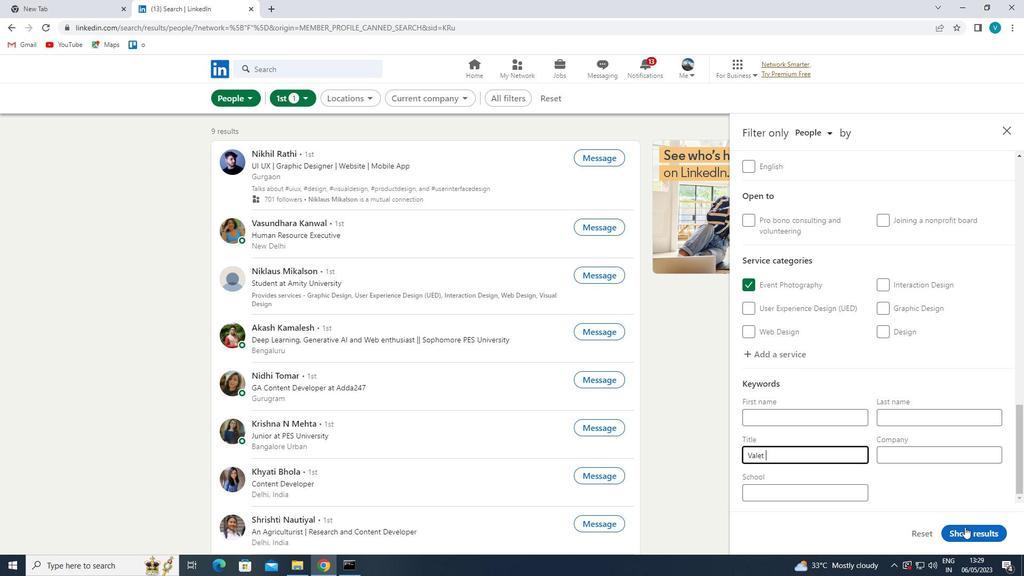 
Action: Mouse moved to (940, 476)
Screenshot: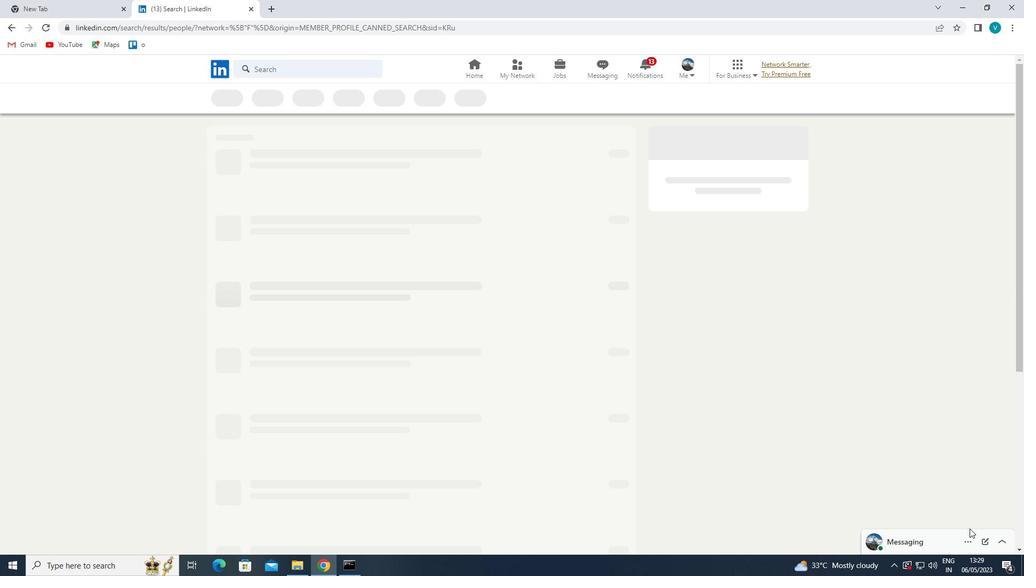 
